 Task: Create new invoice with Date Opened :15-Apr-23, Select Customer: Snappy Salads, Terms: Payment Term 1. Make invoice entry for item-1 with Date: 15-Apr-23, Description: Febreze Pet Odor Defense Air Freshener Fresh Scent (250 g)_x000D_
, Action: Material, Income Account: Income:Sales, Quantity: 1, Unit Price: 14.25, Discount %: 9. Make entry for item-2 with Date: 15-Apr-23, Description: Starbucks Frappuccino Vanilla , Action: Material, Income Account: Income:Sales, Quantity: 1, Unit Price: 8.65, Discount %: 6. Make entry for item-3 with Date: 15-Apr-23, Description: _x000D_
Lysol, Action: Material, Income Account: Income:Sales, Quantity: 1, Unit Price: 9.65, Discount %: 8. Write Notes: Looking forward to serving you again.. Post Invoice with Post Date: 15-Apr-23, Post to Accounts: Assets:Accounts Receivable. Pay / Process Payment with Transaction Date: 15-May-23, Amount: 29.9765, Transfer Account: Checking Account. Print Invoice, display notes by going to Option, then go to Display Tab and check Invoice Notes.
Action: Mouse pressed left at (176, 32)
Screenshot: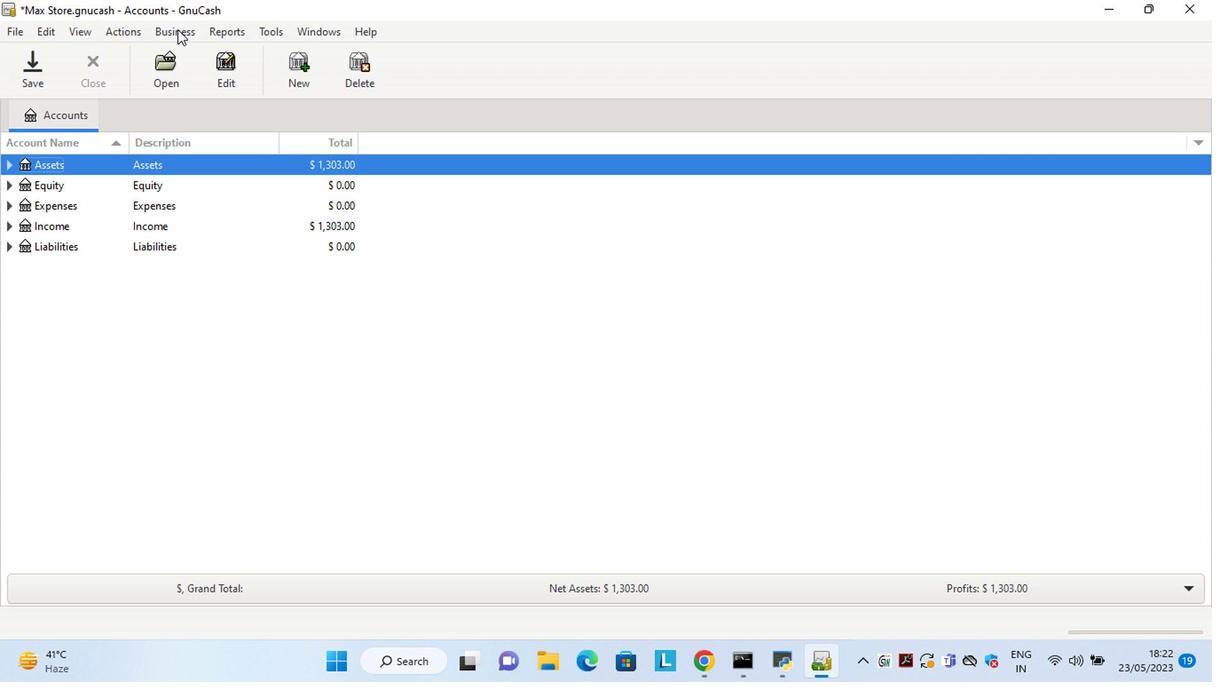 
Action: Mouse moved to (376, 120)
Screenshot: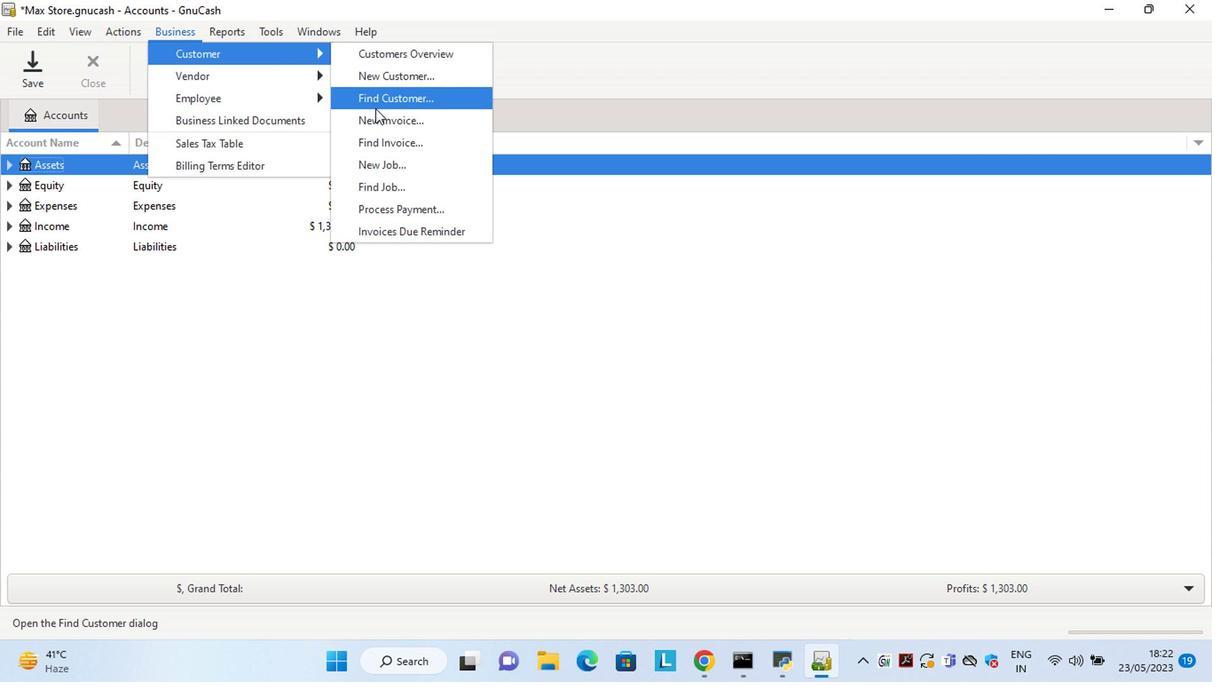 
Action: Mouse pressed left at (376, 120)
Screenshot: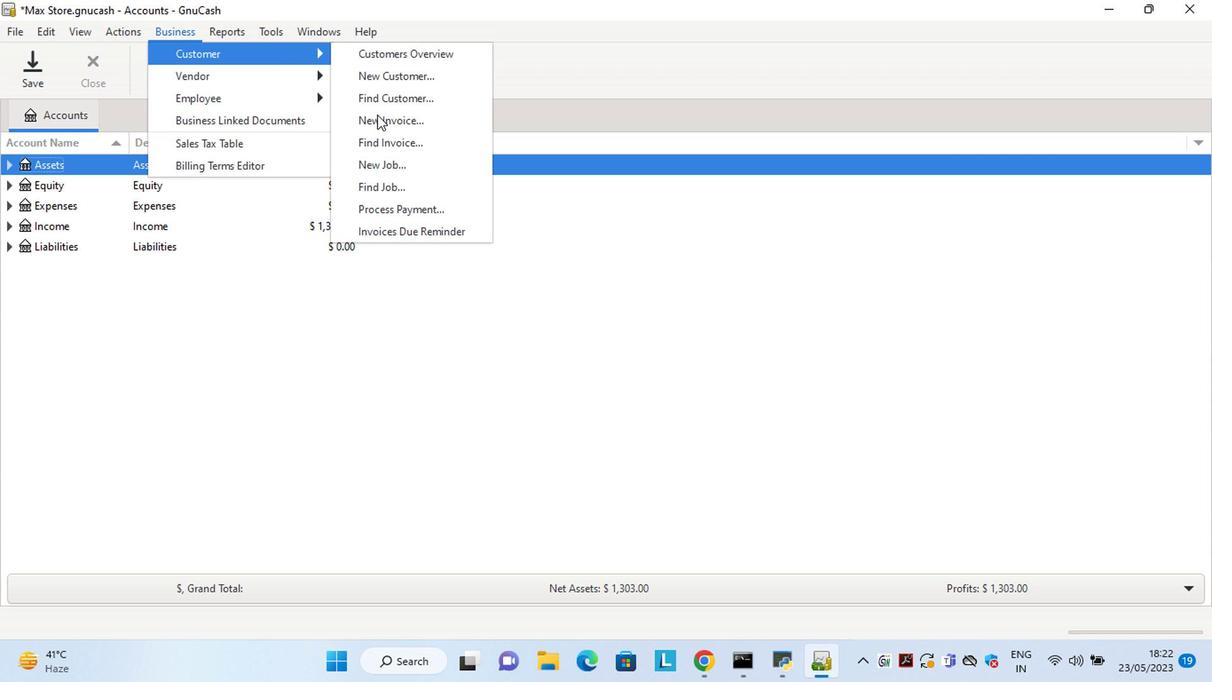 
Action: Mouse moved to (640, 265)
Screenshot: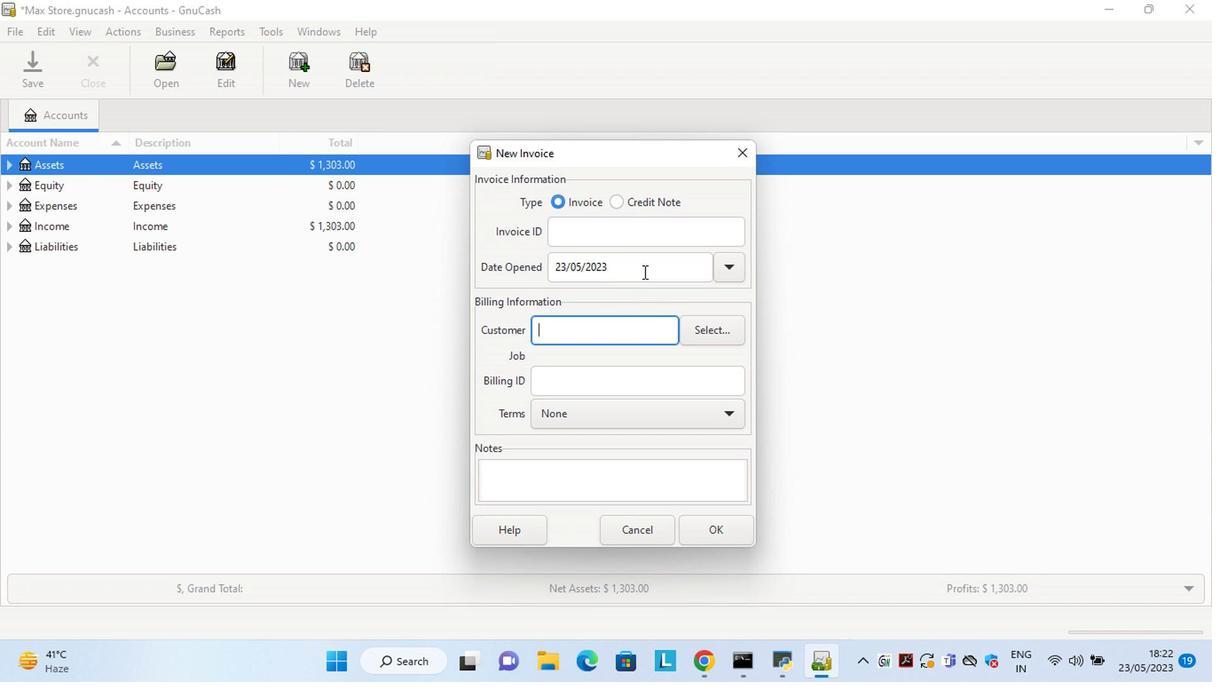 
Action: Mouse pressed left at (640, 265)
Screenshot: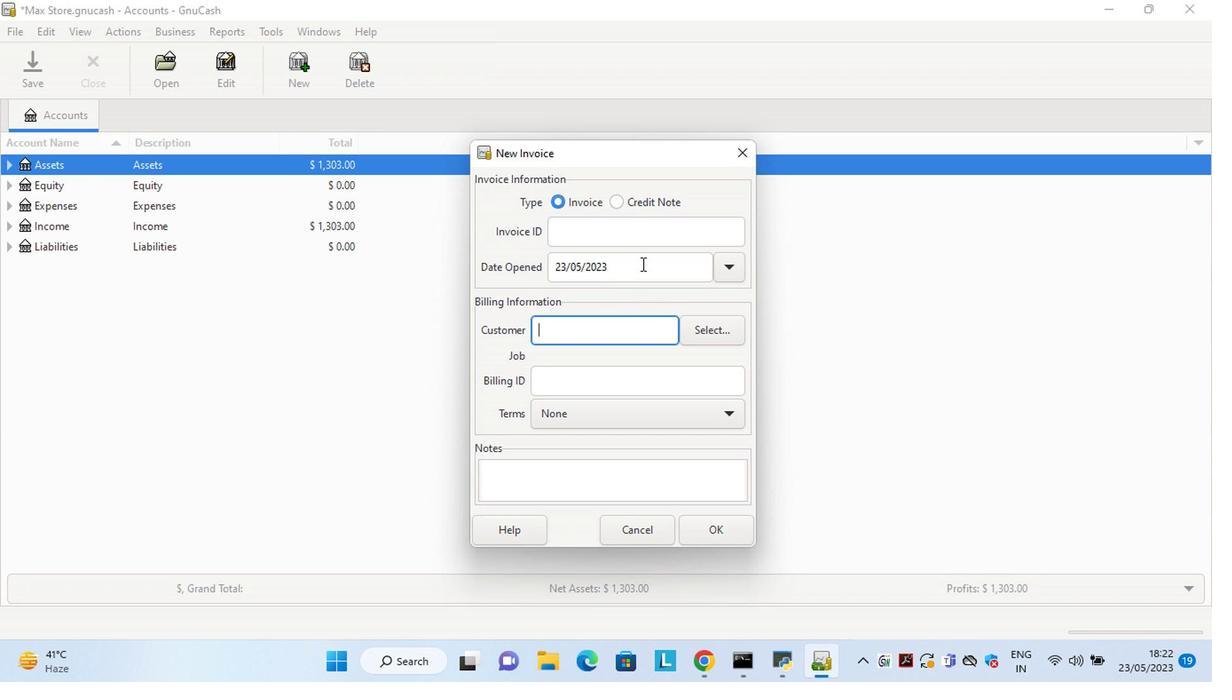 
Action: Key pressed <Key.left><Key.left><Key.left><Key.left><Key.left><Key.left><Key.left><Key.left><Key.left><Key.left><Key.left><Key.left><Key.left><Key.left><Key.delete><Key.delete>15<Key.right><Key.right><Key.delete>4
Screenshot: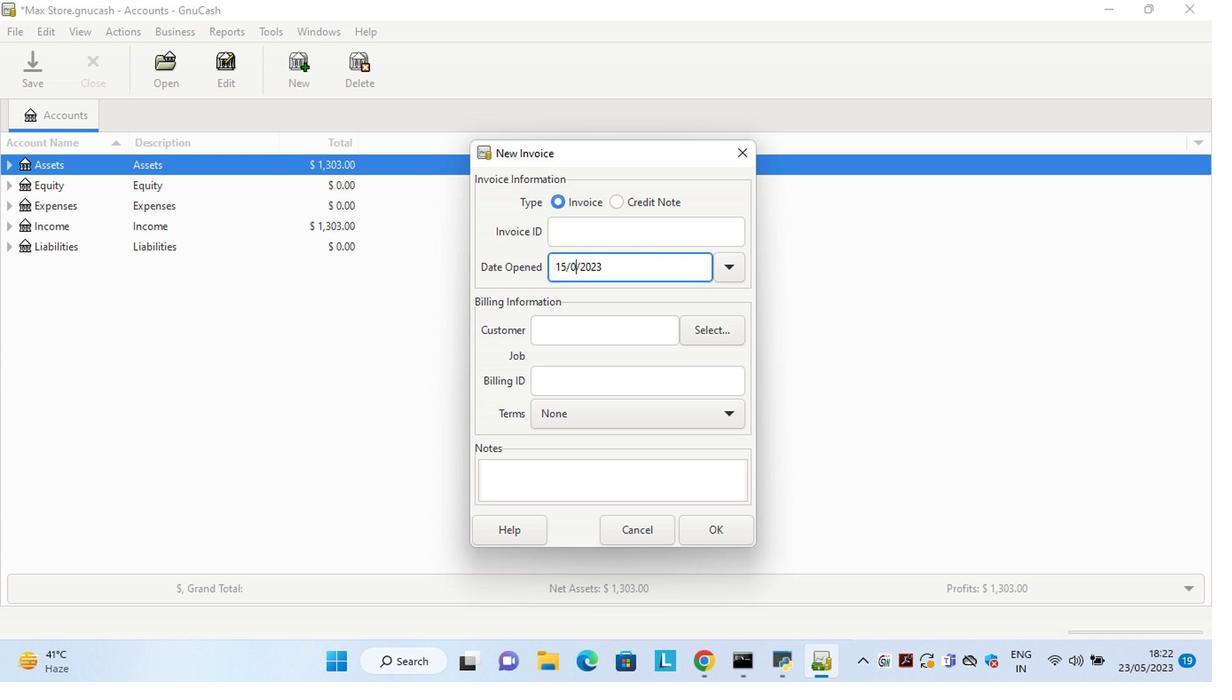 
Action: Mouse moved to (692, 327)
Screenshot: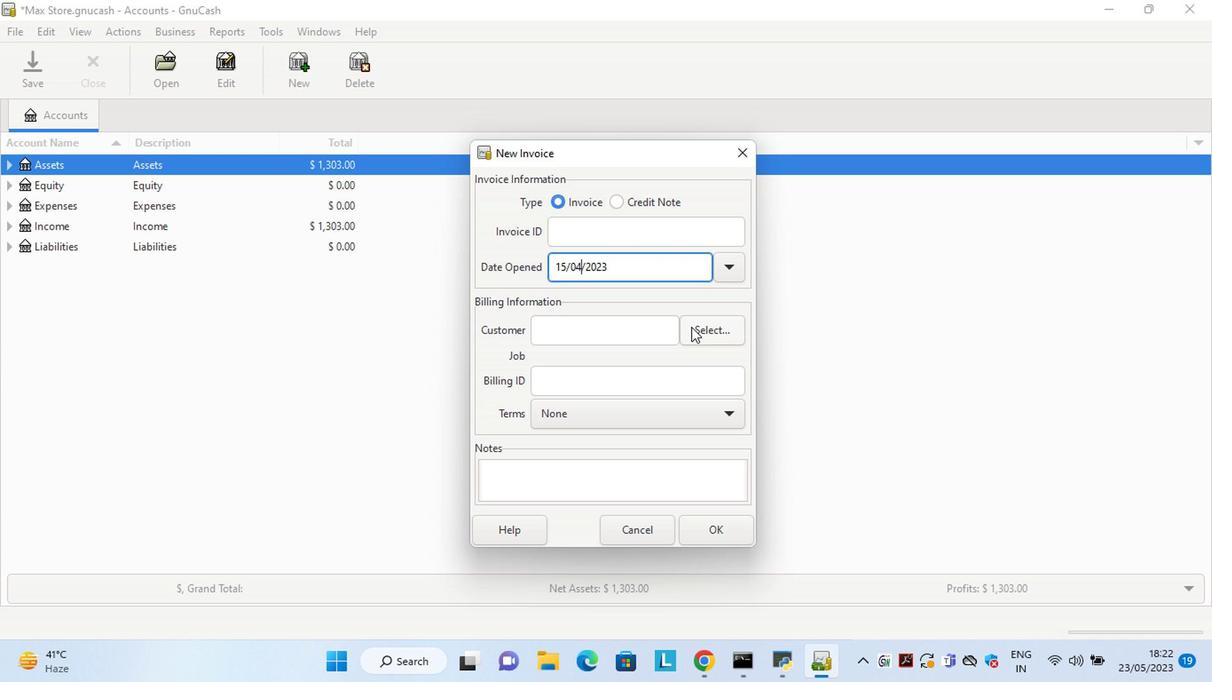 
Action: Mouse pressed left at (692, 327)
Screenshot: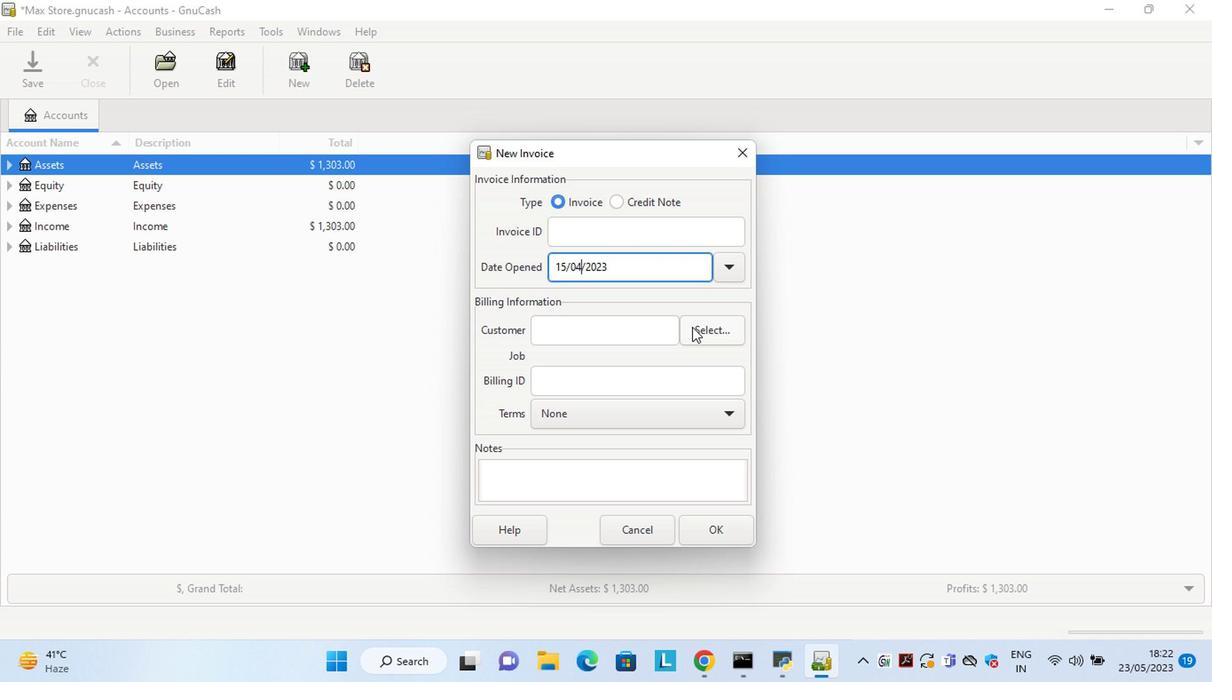 
Action: Mouse moved to (630, 305)
Screenshot: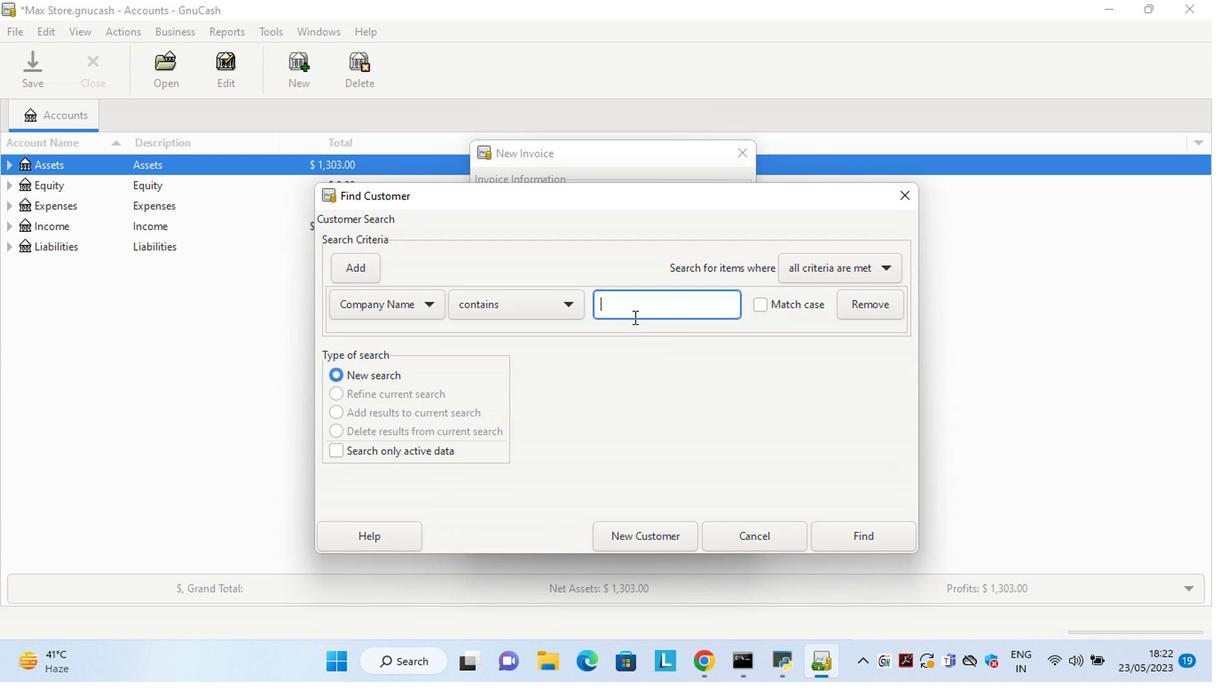 
Action: Mouse pressed left at (630, 305)
Screenshot: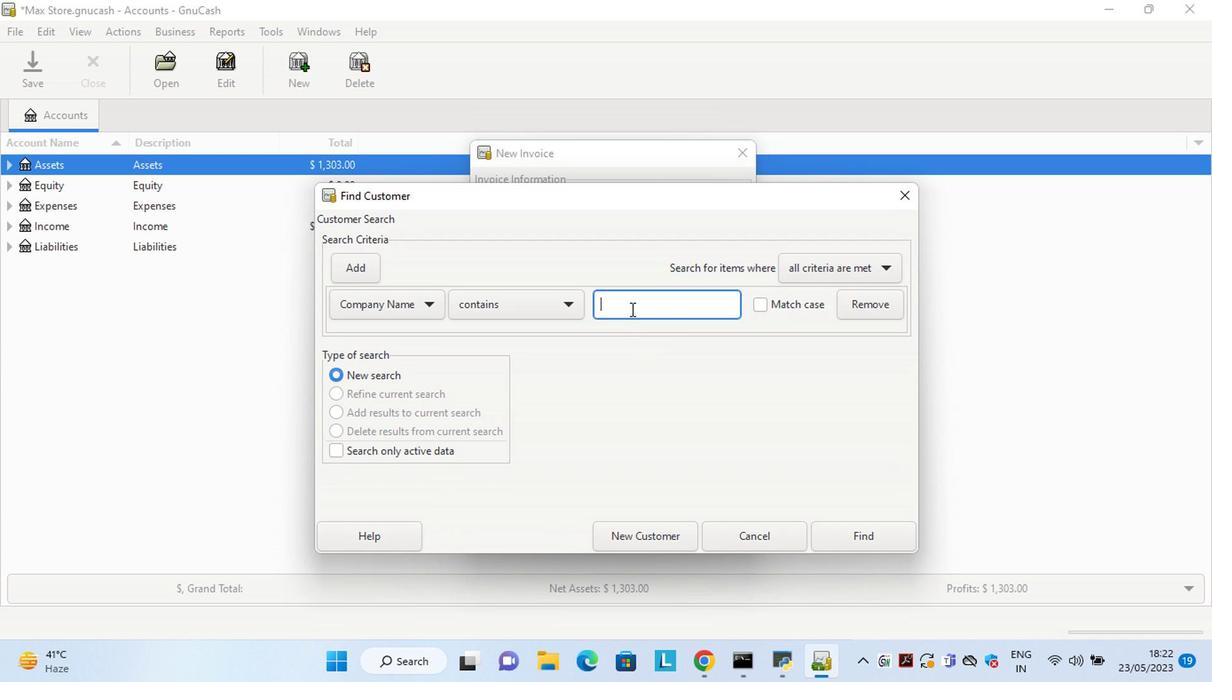 
Action: Key pressed <Key.shift>Snappy
Screenshot: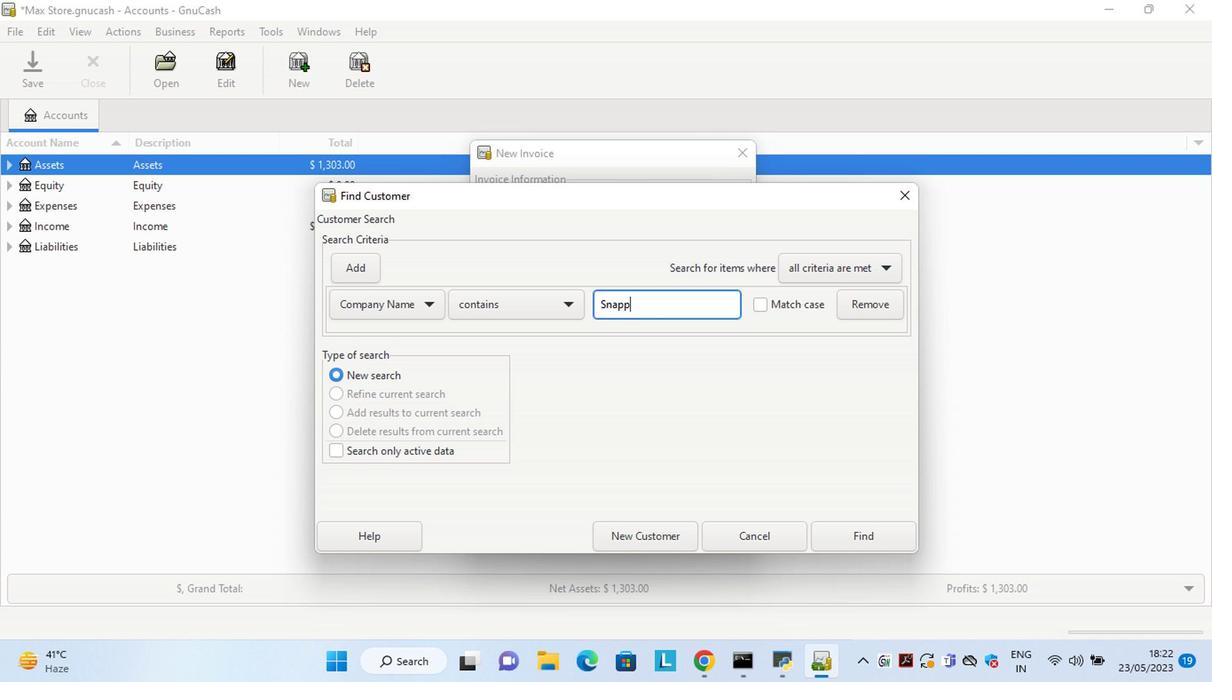 
Action: Mouse moved to (719, 556)
Screenshot: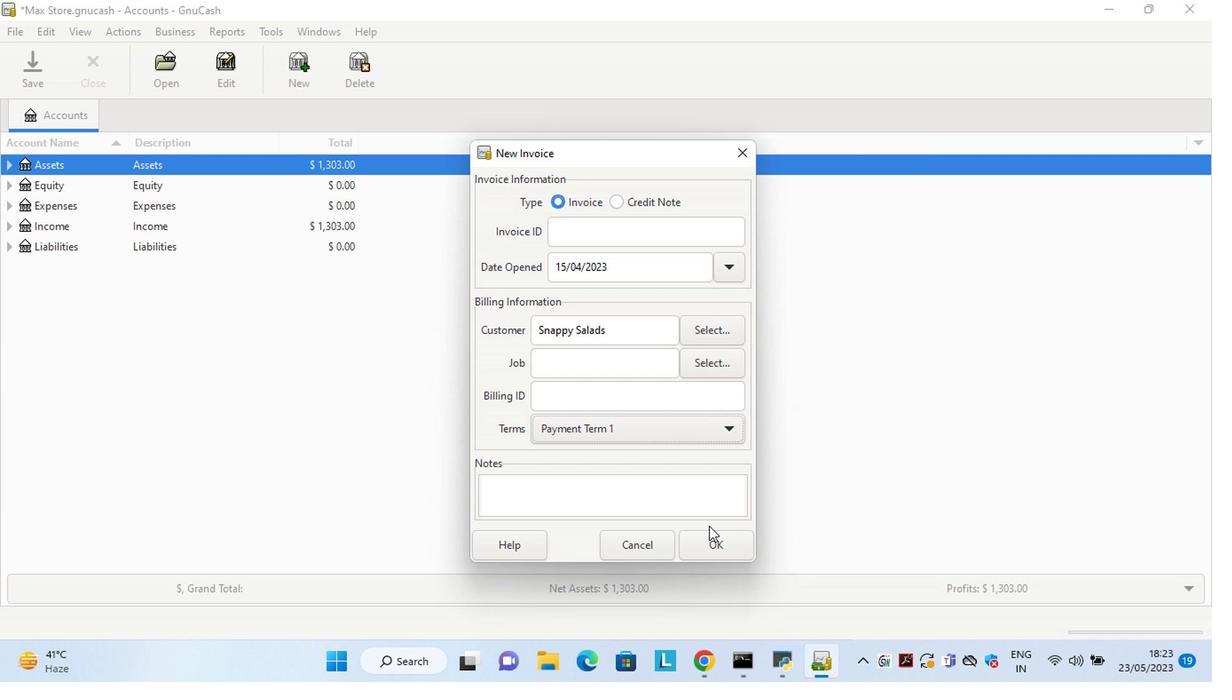 
Action: Key pressed <Key.left><Key.delete>4<Key.tab><Key.shift>Fbrez<Key.backspace><Key.backspace><Key.backspace><Key.backspace><Key.backspace><Key.backspace><Key.backspace><Key.backspace><Key.backspace><Key.backspace><Key.backspace><Key.backspace><Key.backspace><Key.backspace><Key.backspace><Key.backspace><Key.shift>Febreze<Key.space><Key.shift>Pet<Key.space><Key.shift>Odor<Key.space><Key.shift>Defense<Key.space><Key.shift>Air<Key.space><Key.shift>Freshener<Key.space><Key.shift>Fresh<Key.space><Key.shift>Scent<Key.space><Key.shift_r>(250<Key.space>g<Key.shift_r>)<Key.tab>man<Key.tab>s<Key.down><Key.down><Key.enter>
Screenshot: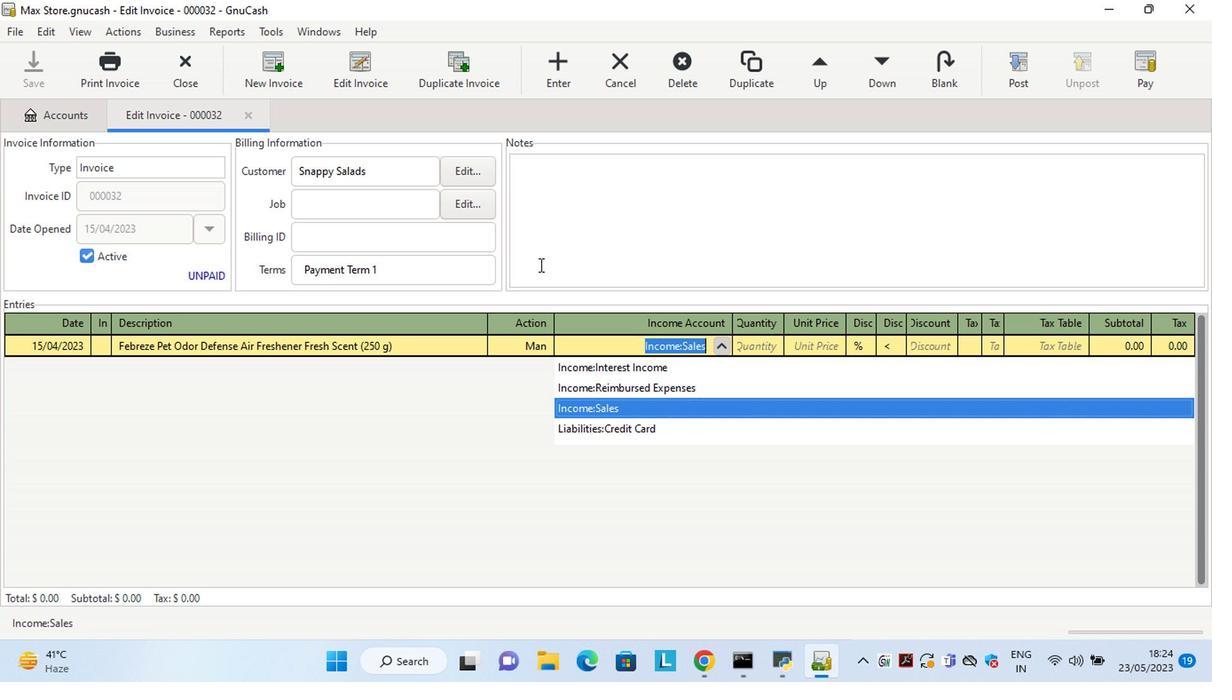 
Action: Mouse moved to (536, 353)
Screenshot: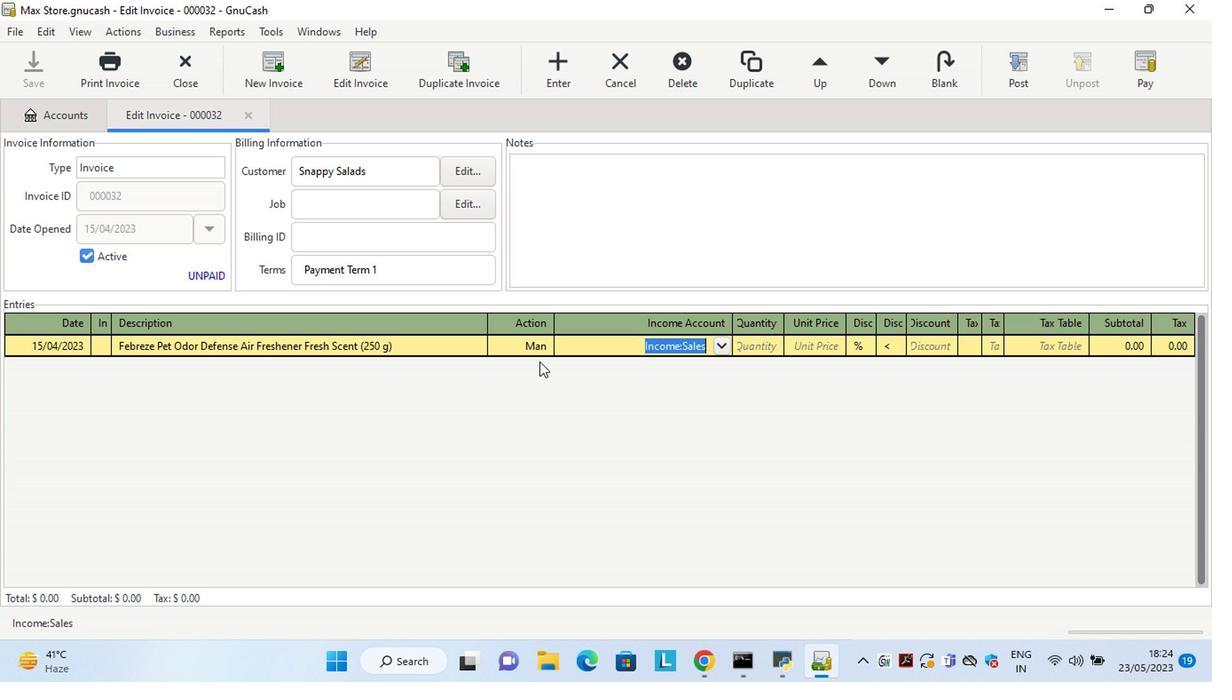 
Action: Mouse pressed left at (536, 353)
Screenshot: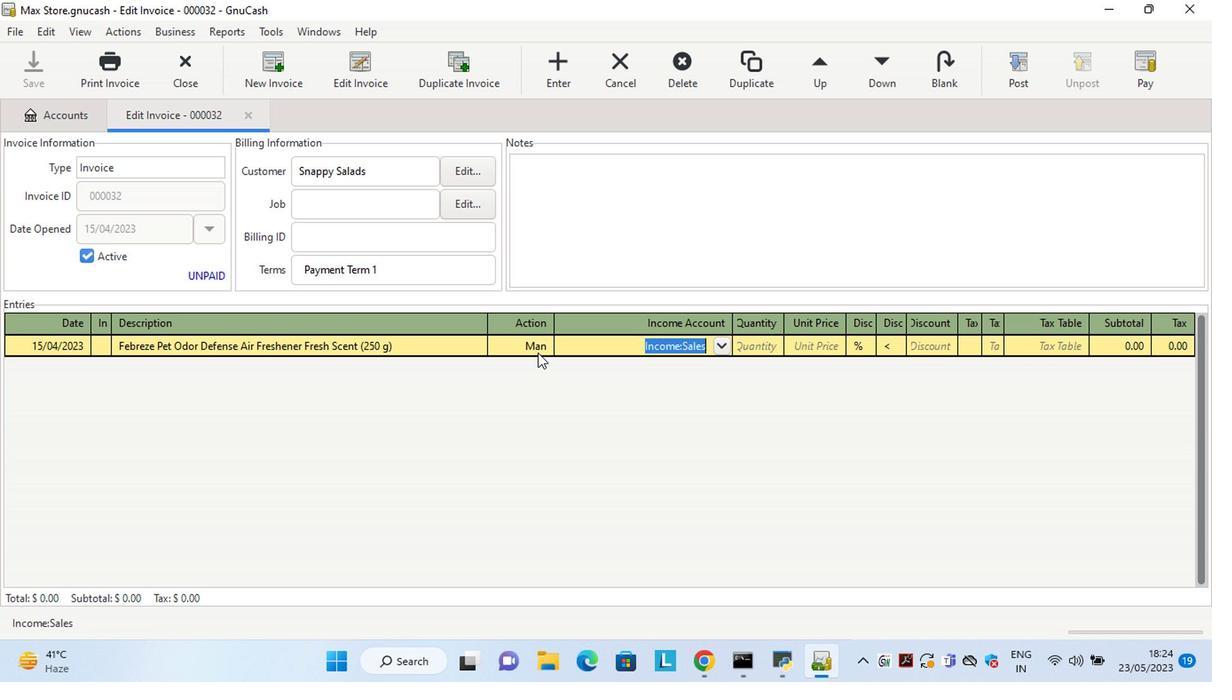 
Action: Mouse moved to (644, 332)
Screenshot: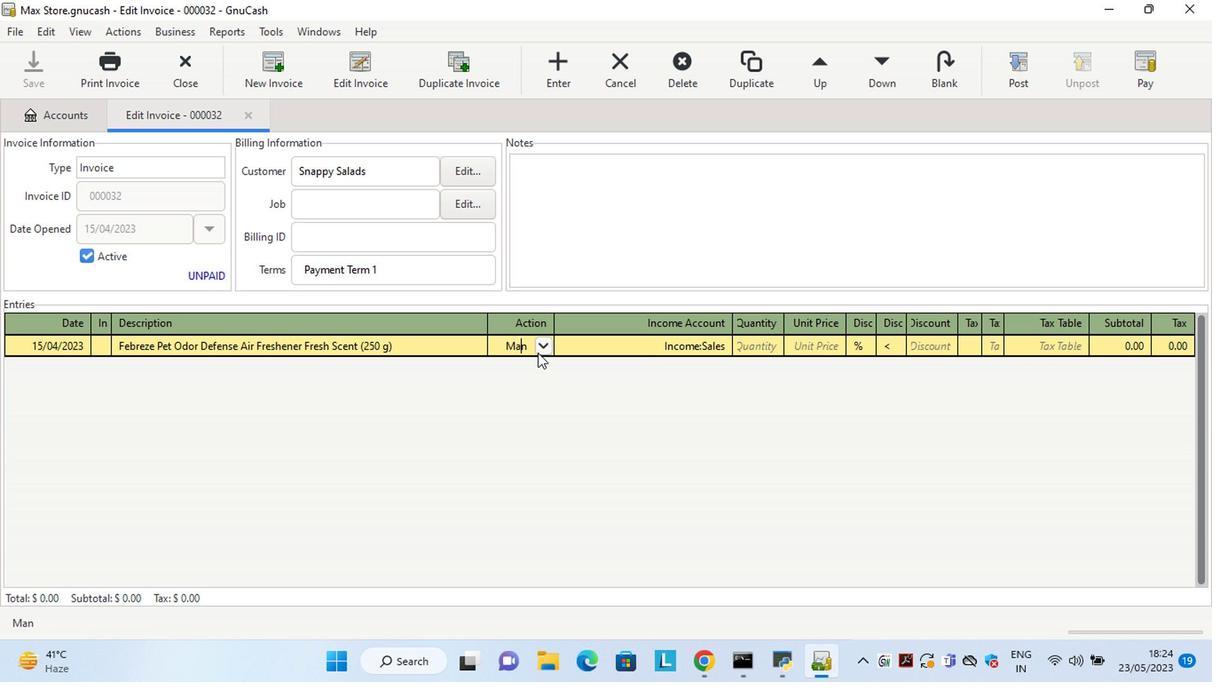 
Action: Key pressed <Key.delete>t<Key.enter><Key.tab><Key.tab>1<Key.tab>14.25
Screenshot: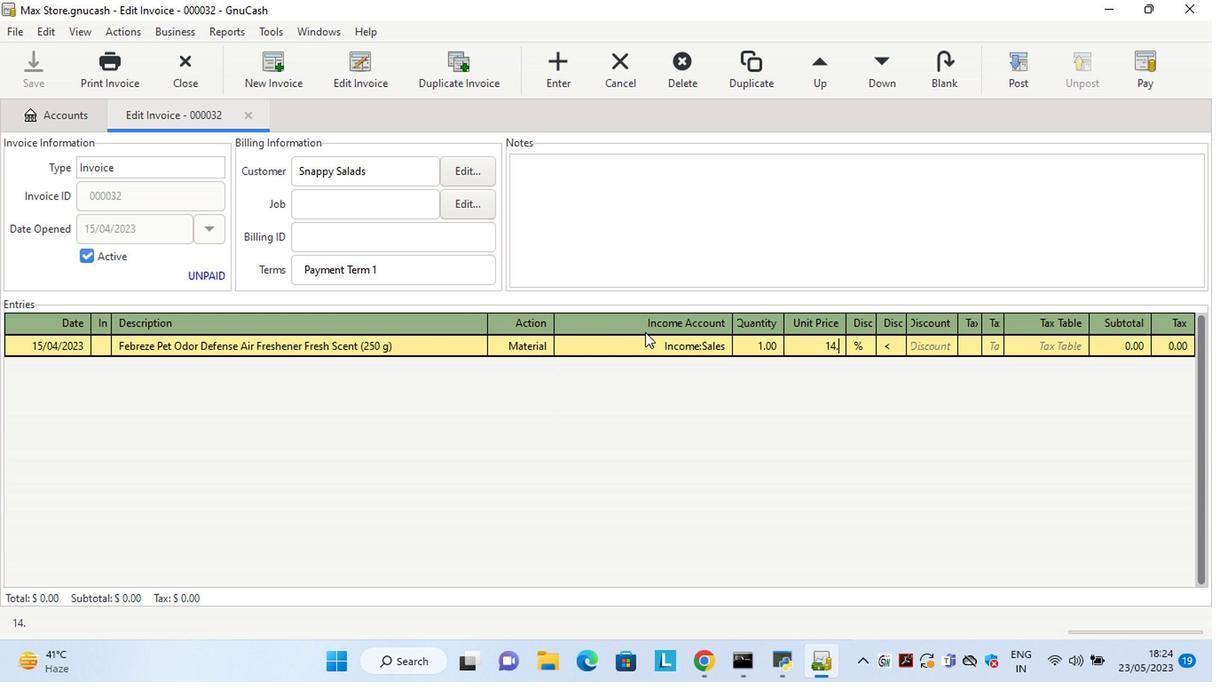 
Action: Mouse moved to (882, 341)
Screenshot: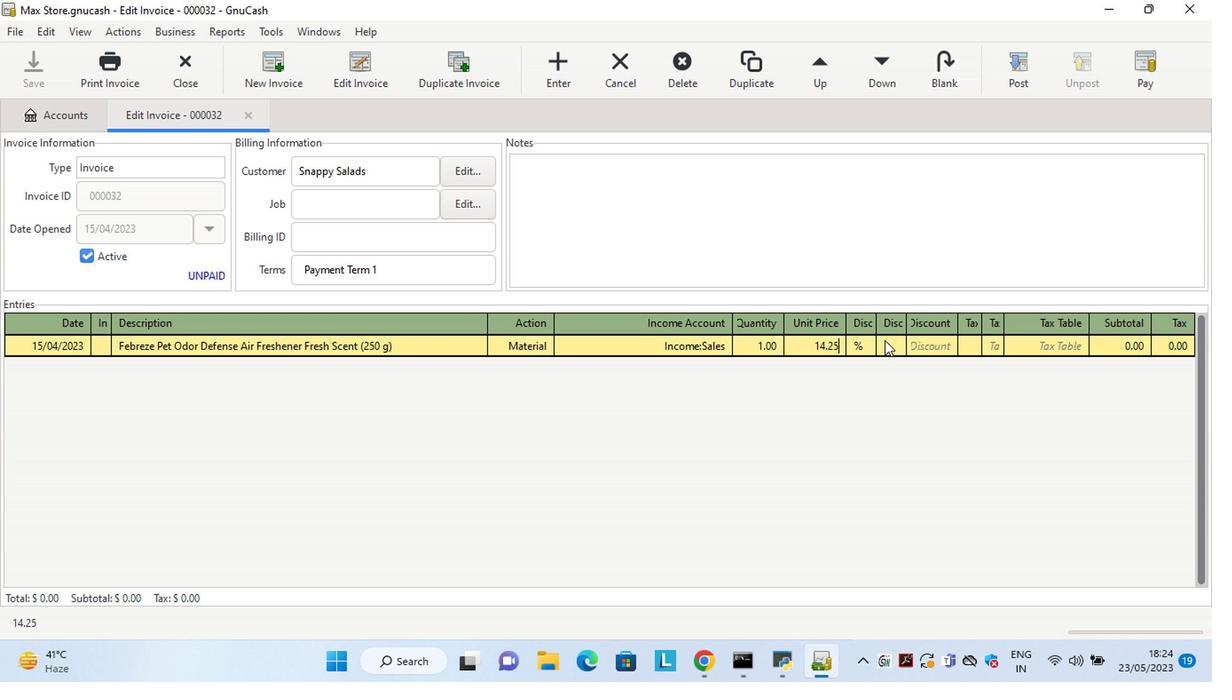 
Action: Mouse pressed left at (882, 341)
Screenshot: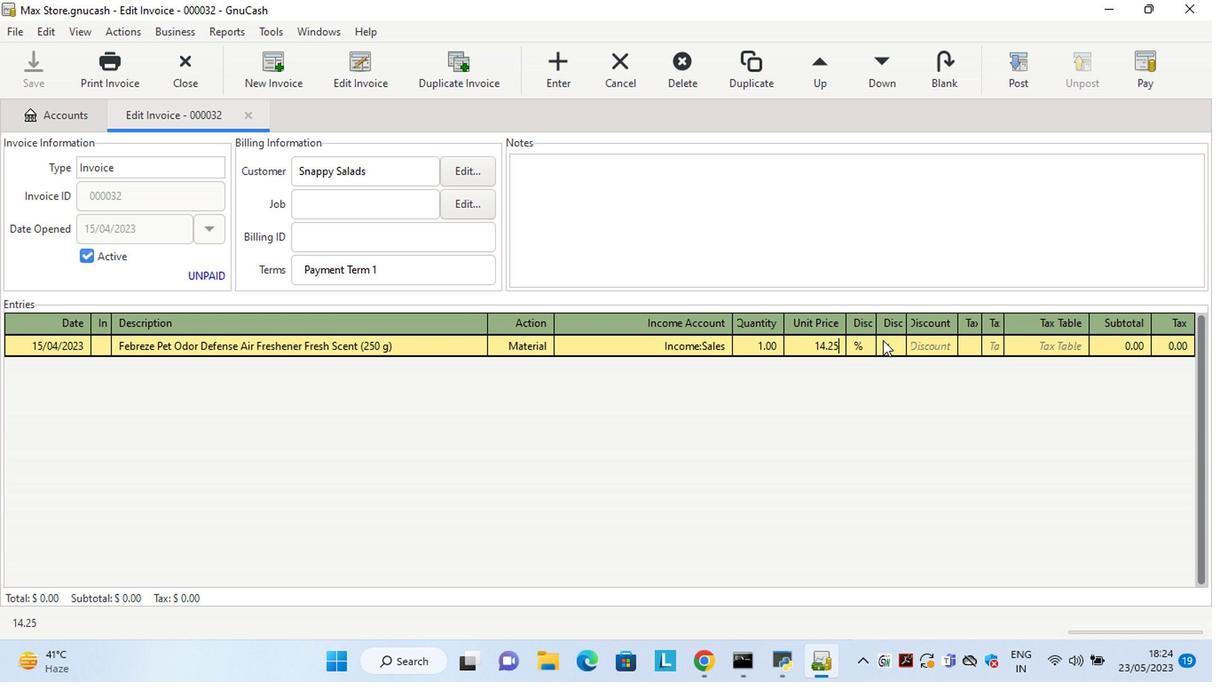 
Action: Mouse moved to (920, 339)
Screenshot: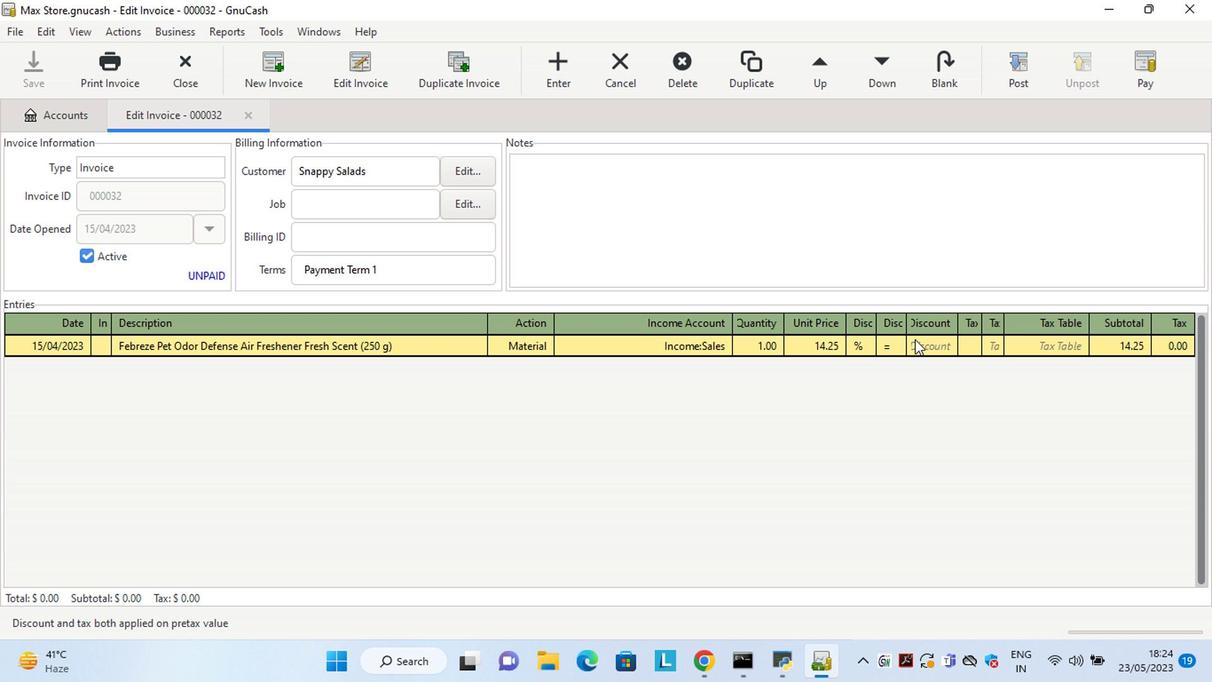 
Action: Mouse pressed left at (920, 339)
Screenshot: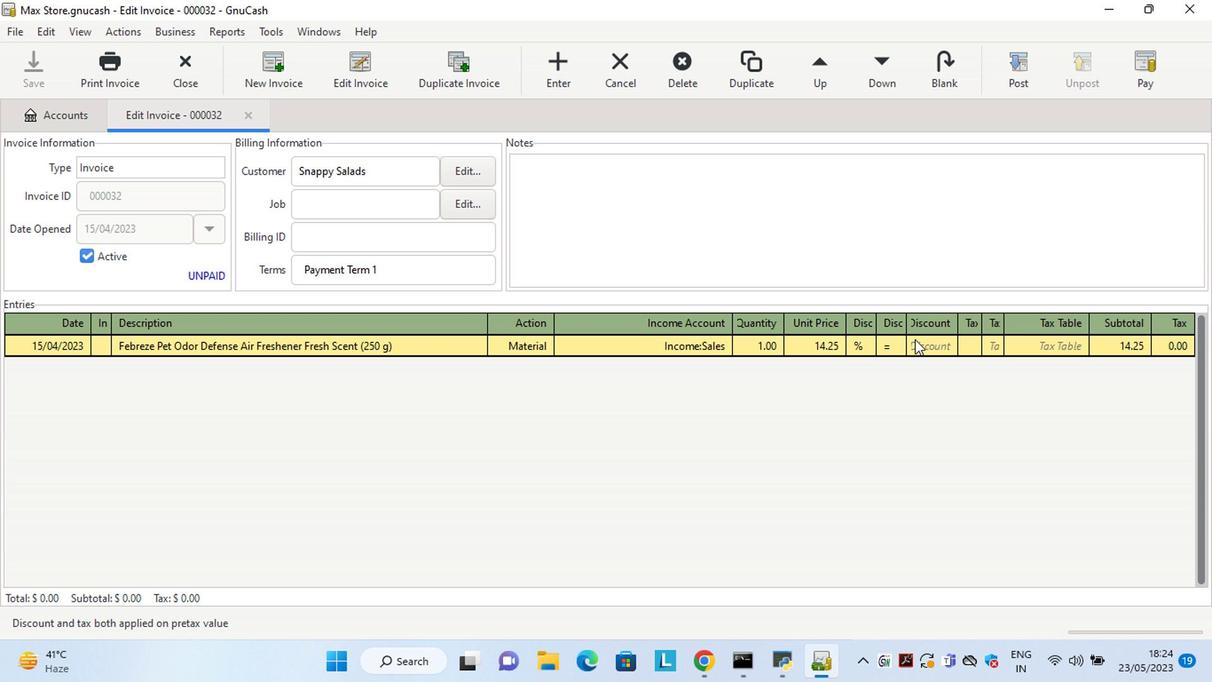 
Action: Mouse moved to (927, 356)
Screenshot: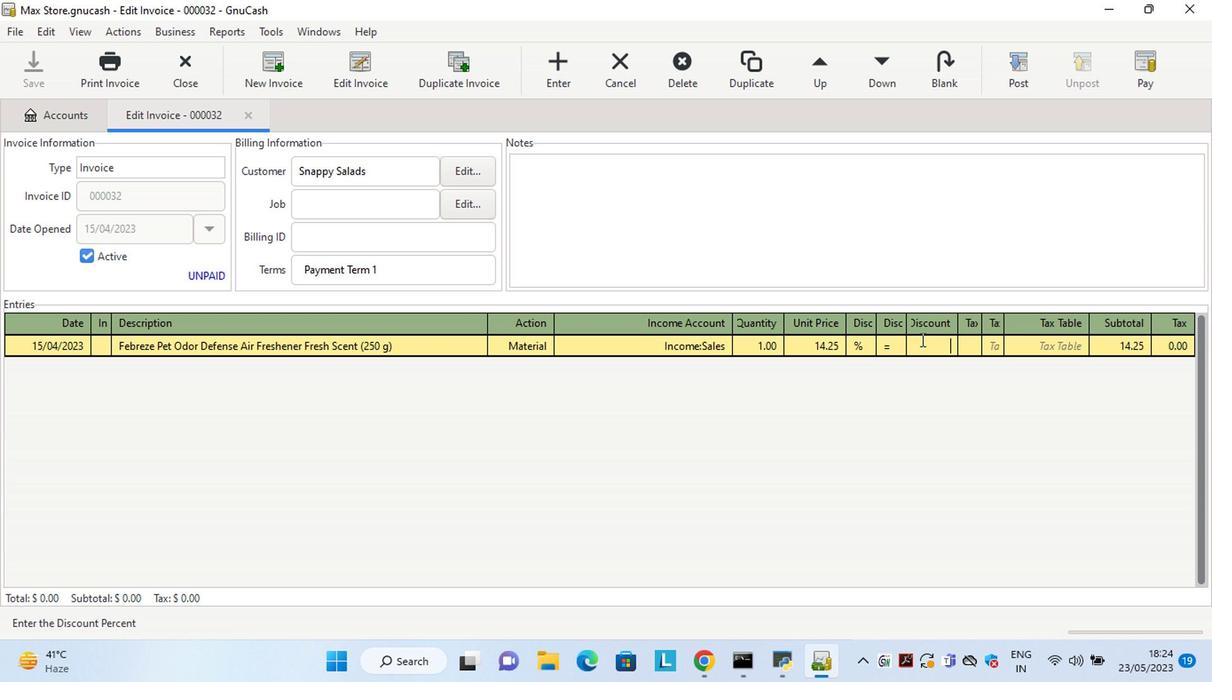 
Action: Key pressed 9<Key.tab><Key.tab><Key.shift>Starbucks<Key.space><Key.shift>Frappuccino<Key.space><Key.shift>Vanilla<Key.tab>ma<Key.tab>sale<Key.tab>1<Key.tab>8.65<Key.tab>
Screenshot: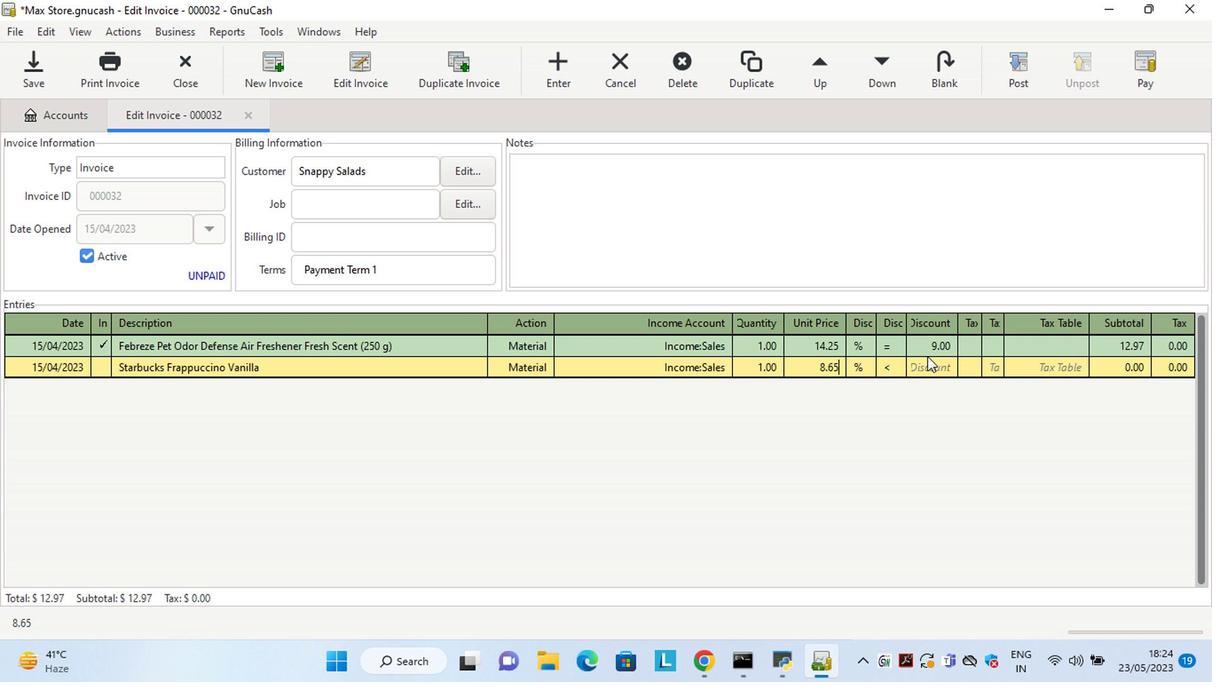 
Action: Mouse moved to (903, 370)
Screenshot: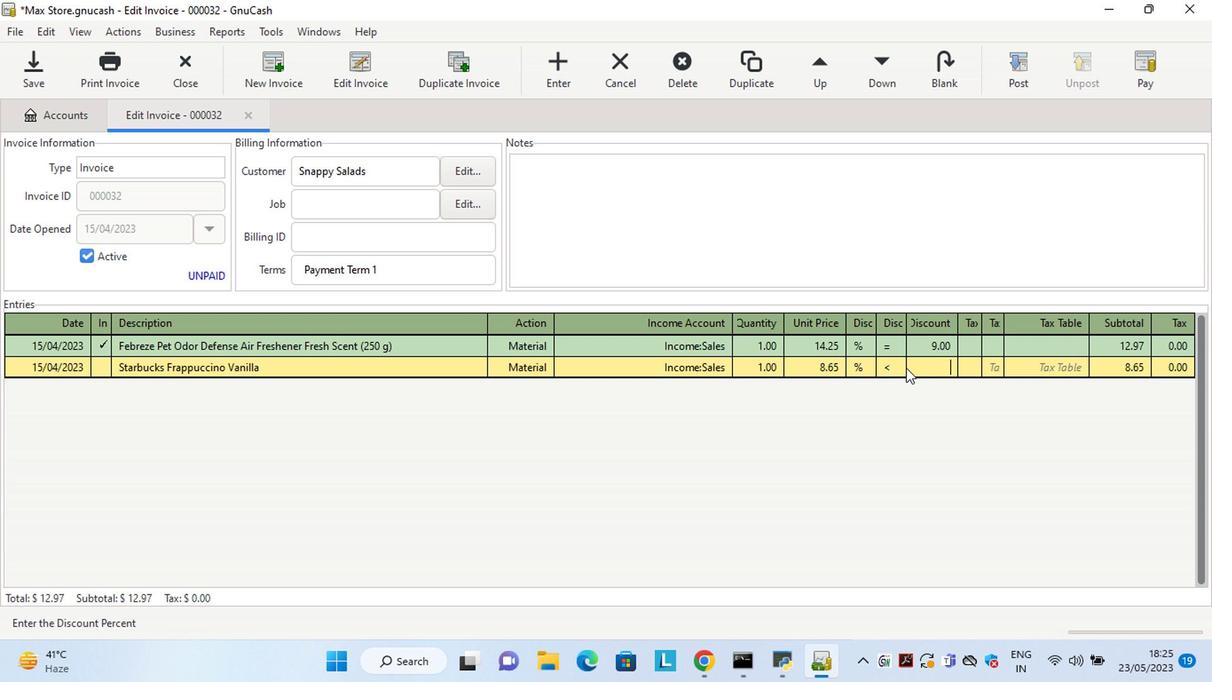 
Action: Mouse pressed left at (903, 370)
Screenshot: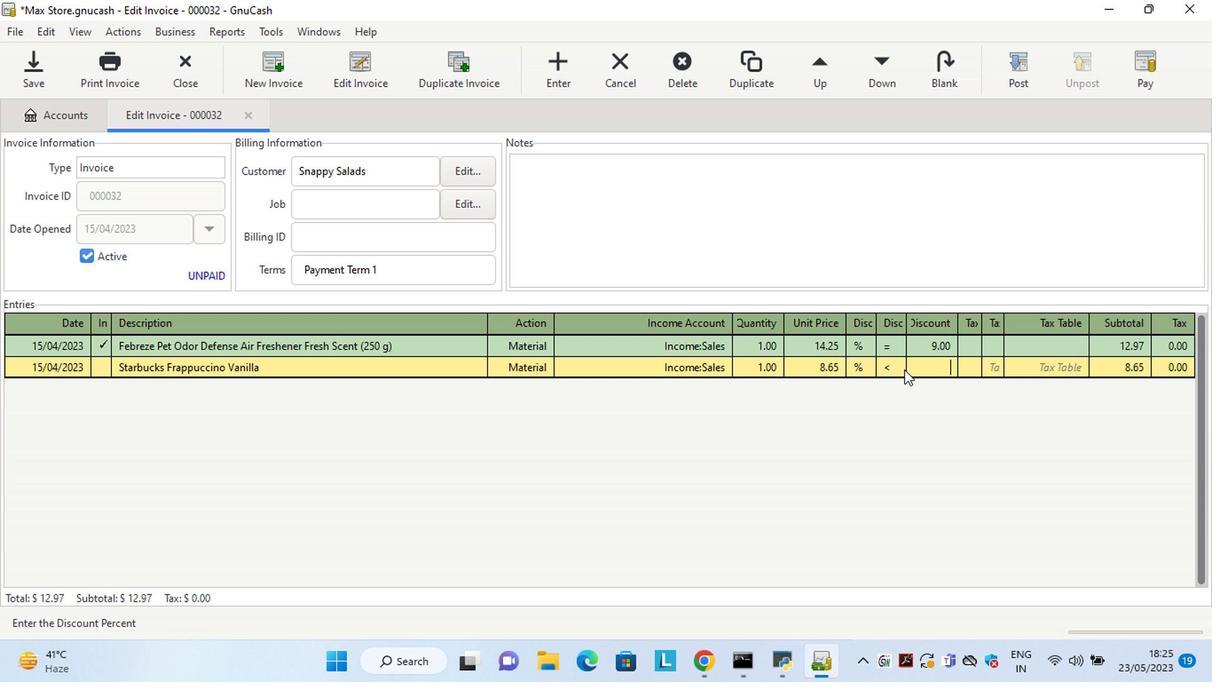 
Action: Mouse moved to (916, 366)
Screenshot: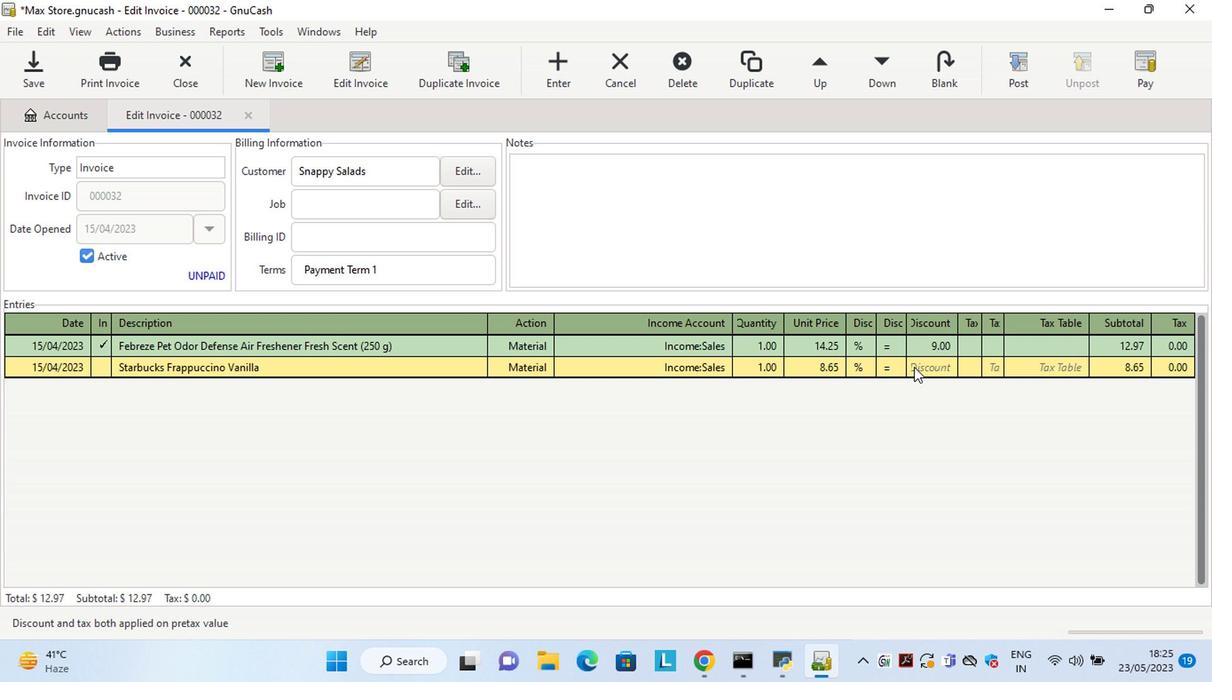 
Action: Mouse pressed left at (916, 366)
Screenshot: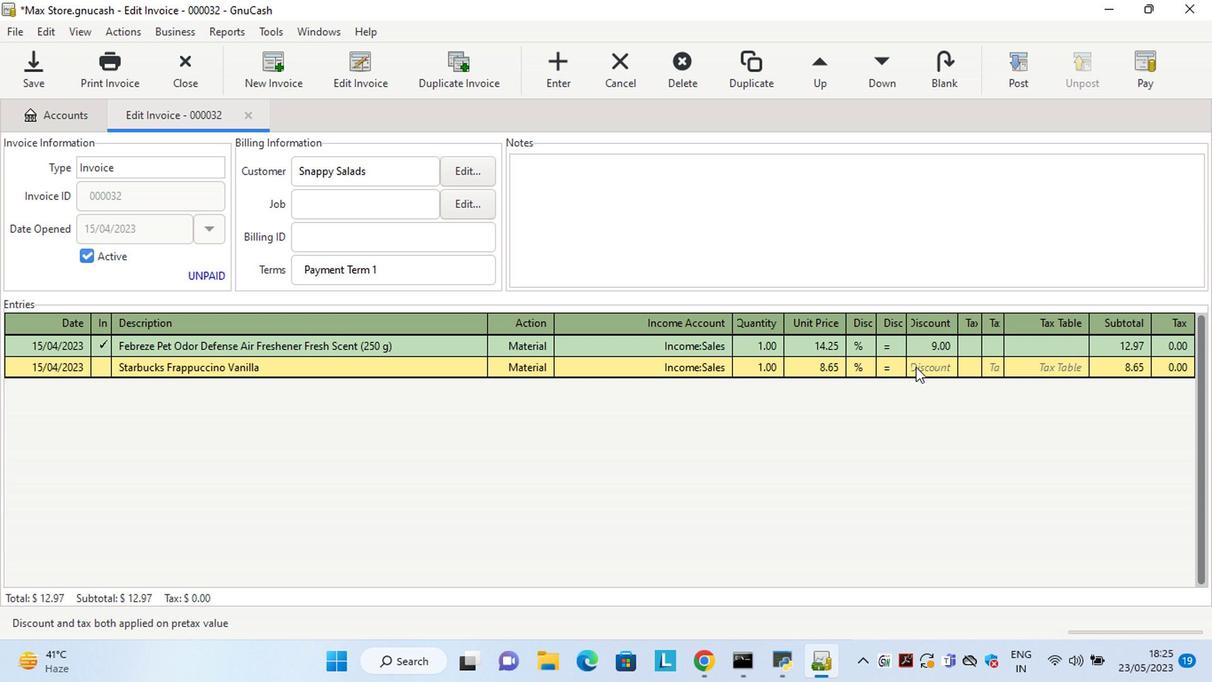 
Action: Mouse moved to (918, 366)
Screenshot: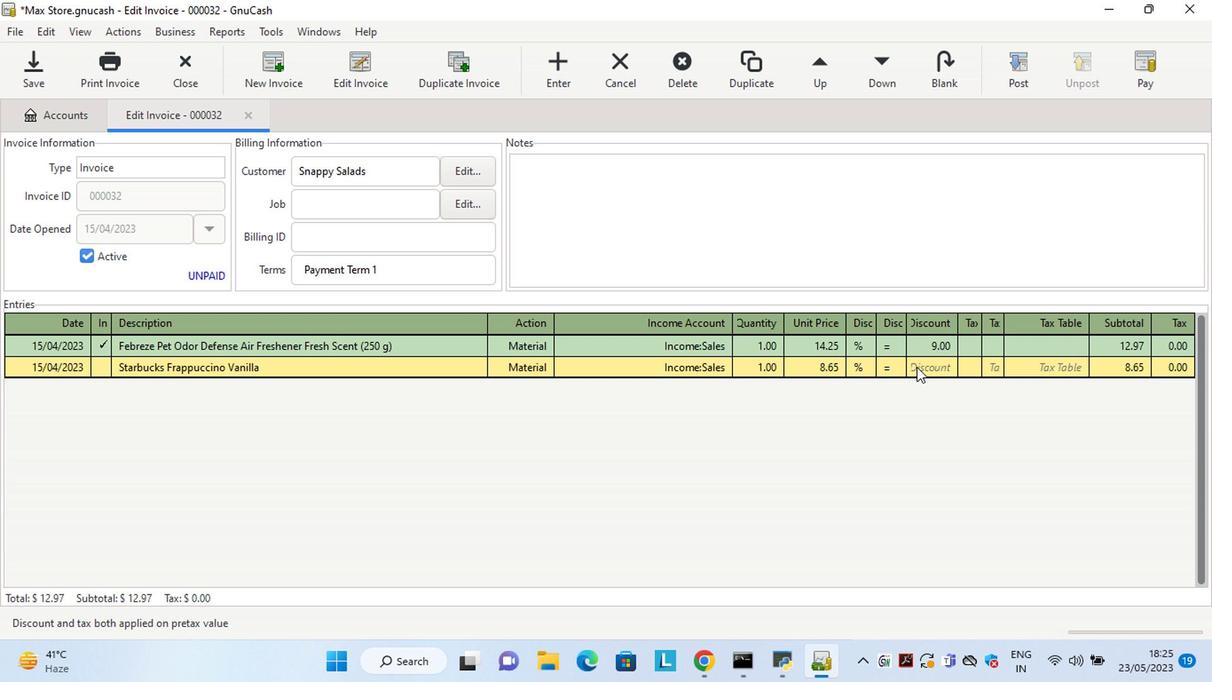 
Action: Key pressed 6<Key.tab><Key.tab><Key.shift>Lysol<Key.tab>ma<Key.tab>sale<Key.tab>1<Key.tab>9.65<Key.tab>8
Screenshot: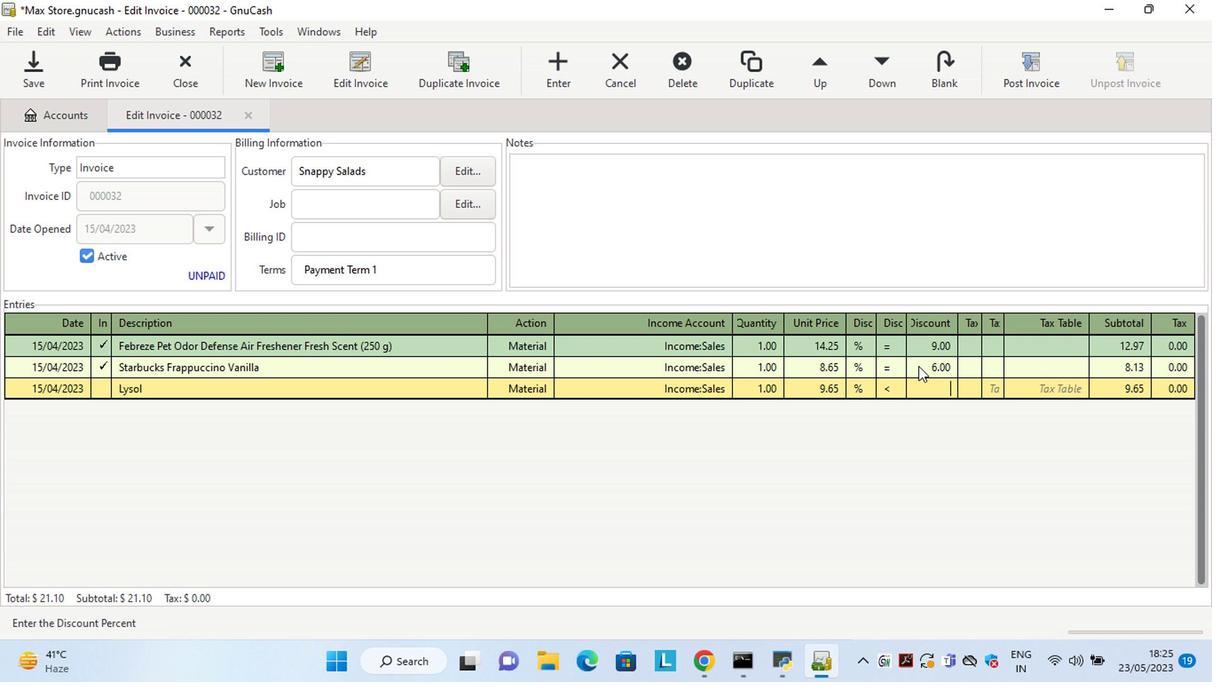 
Action: Mouse moved to (896, 388)
Screenshot: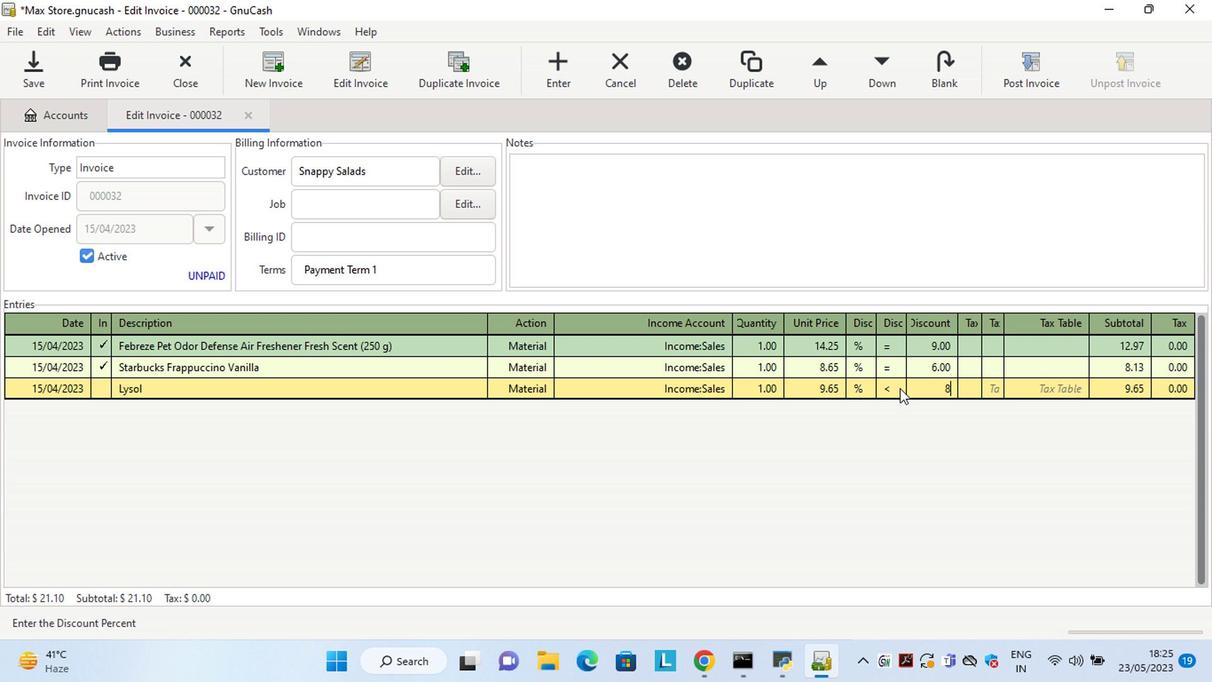 
Action: Mouse pressed left at (896, 388)
Screenshot: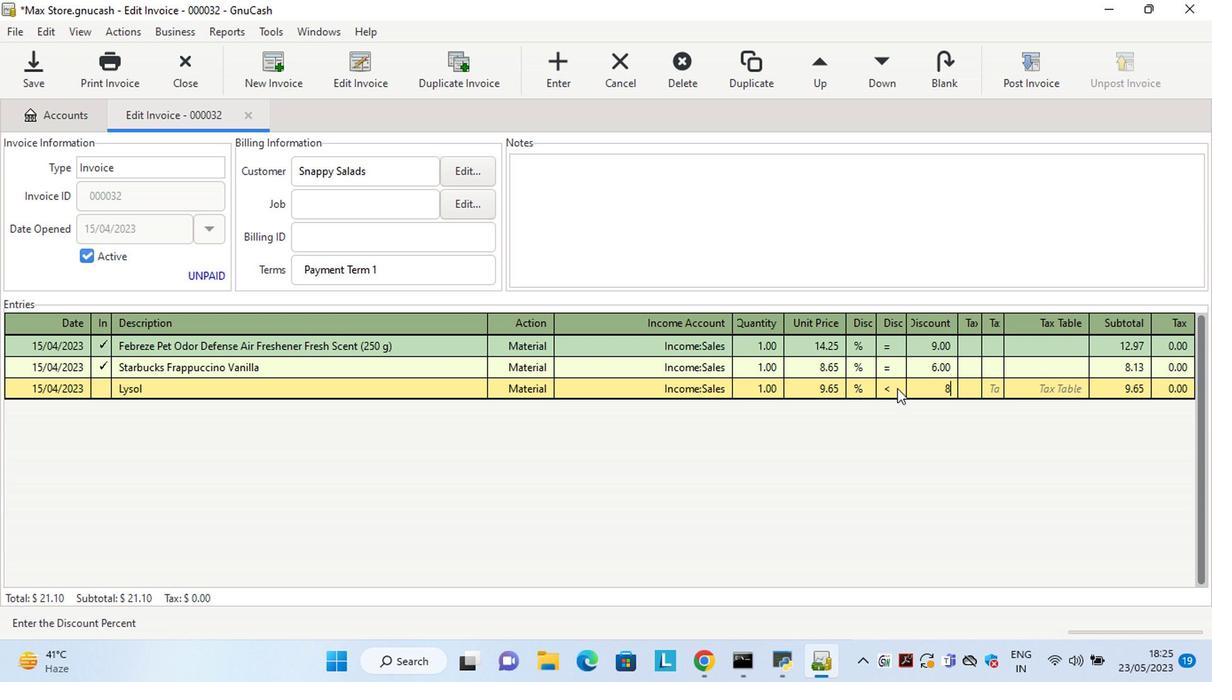 
Action: Mouse moved to (951, 390)
Screenshot: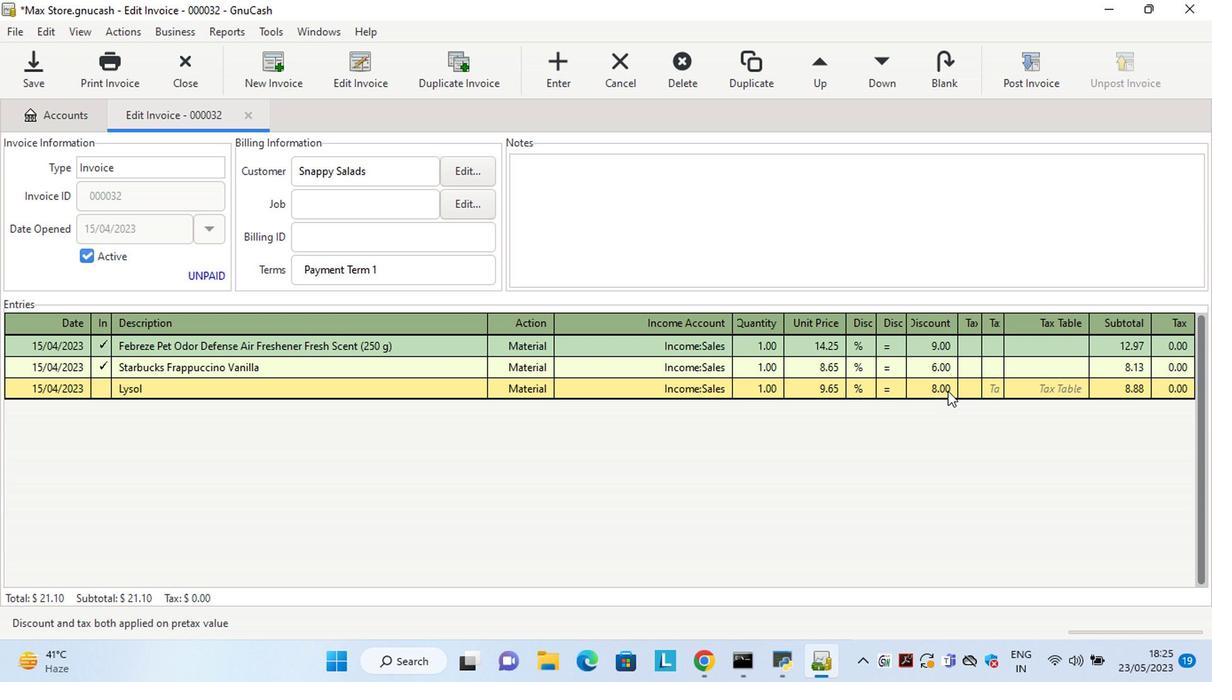 
Action: Mouse pressed left at (951, 390)
Screenshot: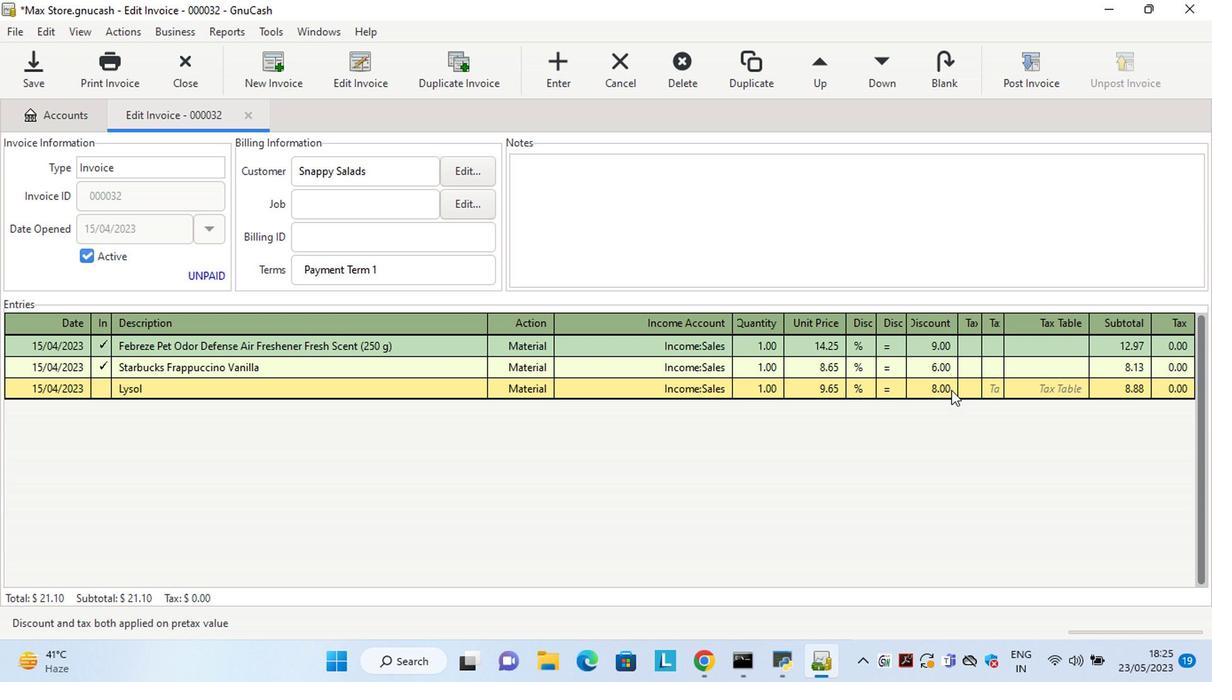 
Action: Key pressed <Key.tab>
Screenshot: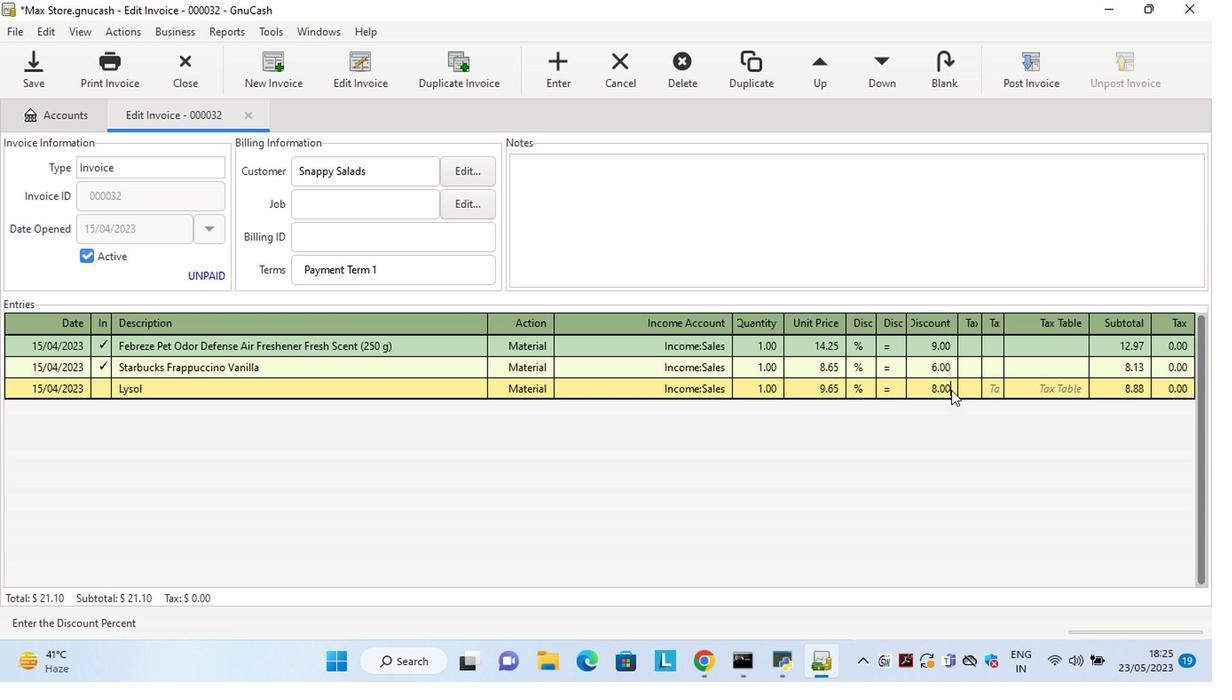 
Action: Mouse moved to (674, 207)
Screenshot: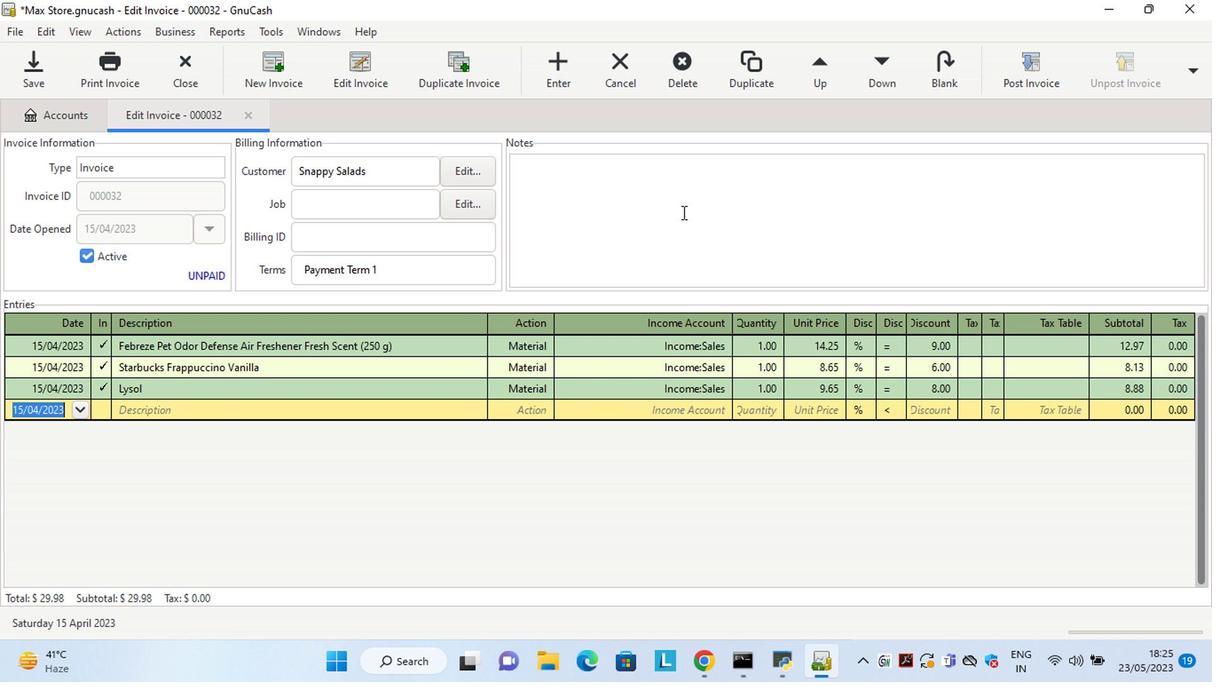 
Action: Mouse pressed left at (674, 207)
Screenshot: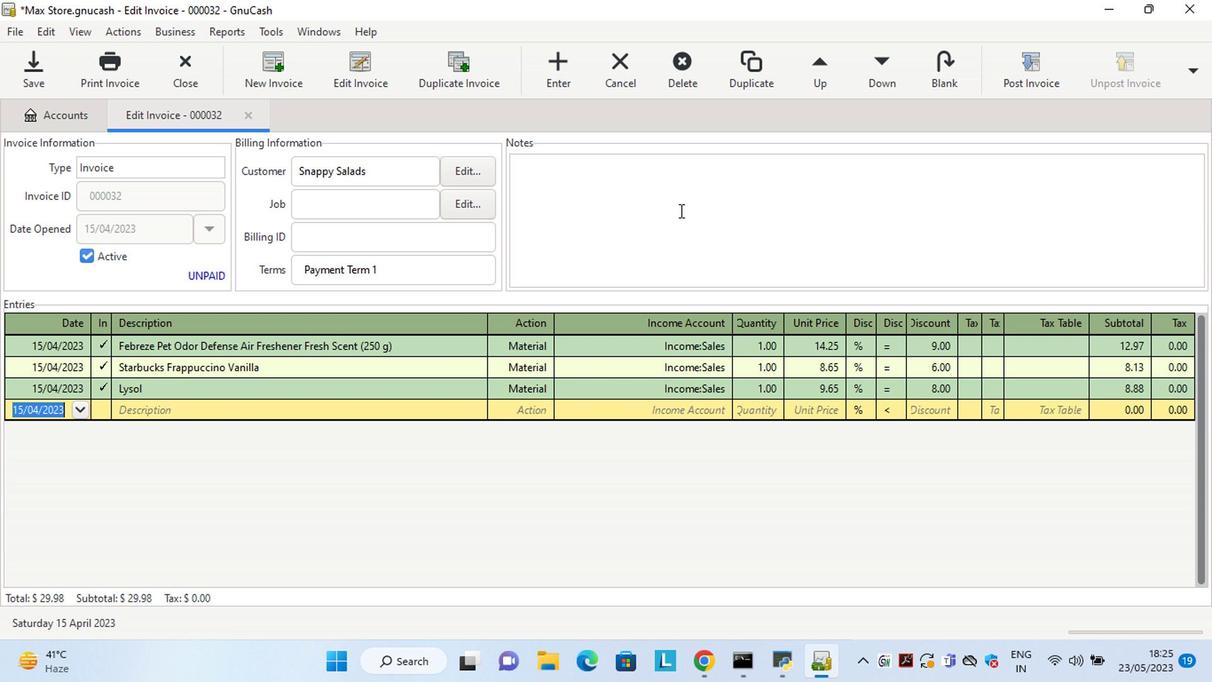
Action: Key pressed <Key.shift>Looking<Key.space>forward<Key.space>to<Key.space>serving<Key.space>you<Key.space>again.
Screenshot: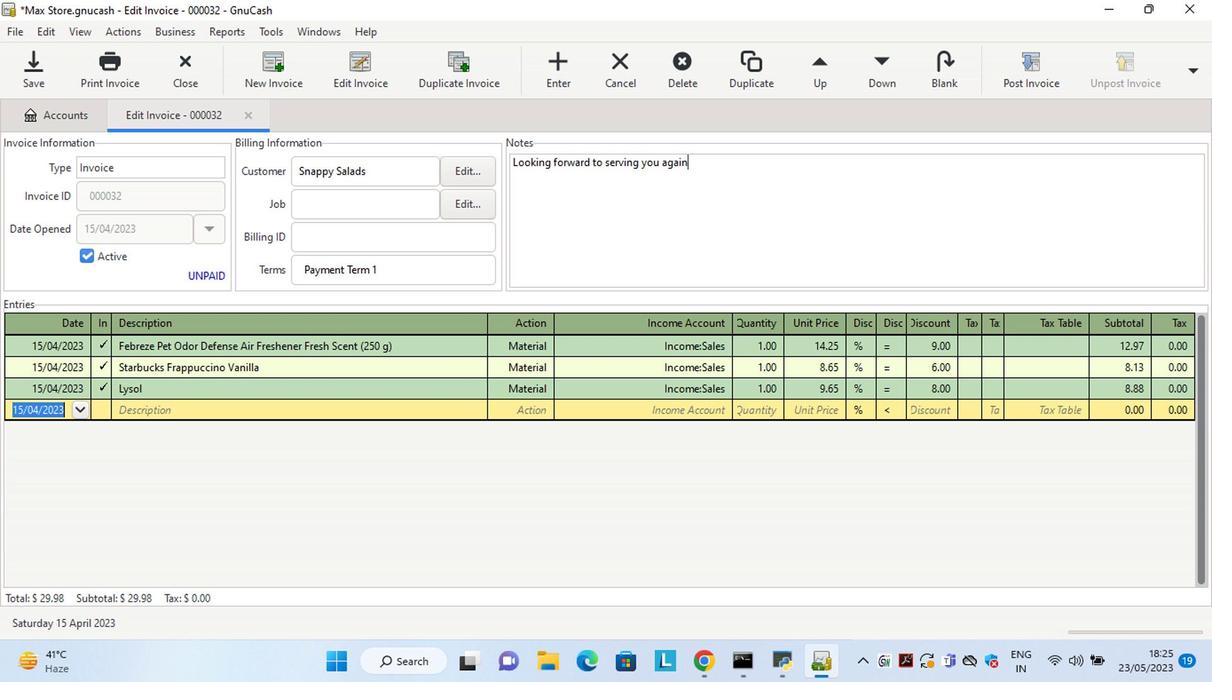 
Action: Mouse moved to (1014, 73)
Screenshot: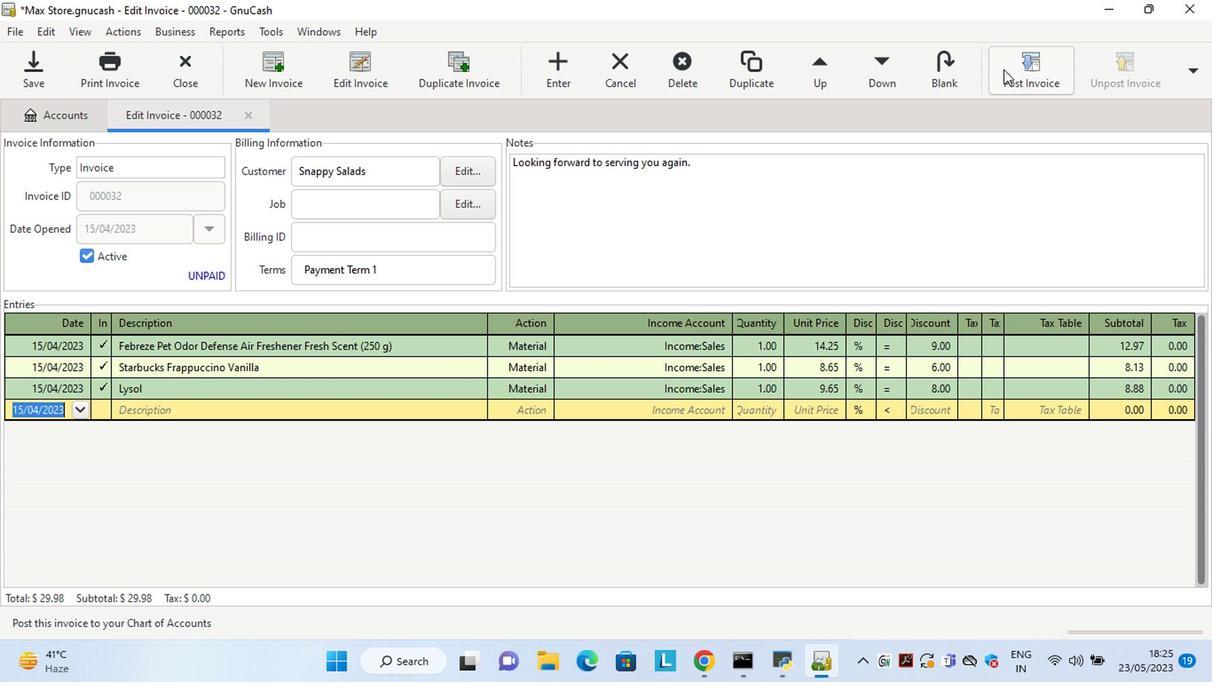 
Action: Mouse pressed left at (1014, 73)
Screenshot: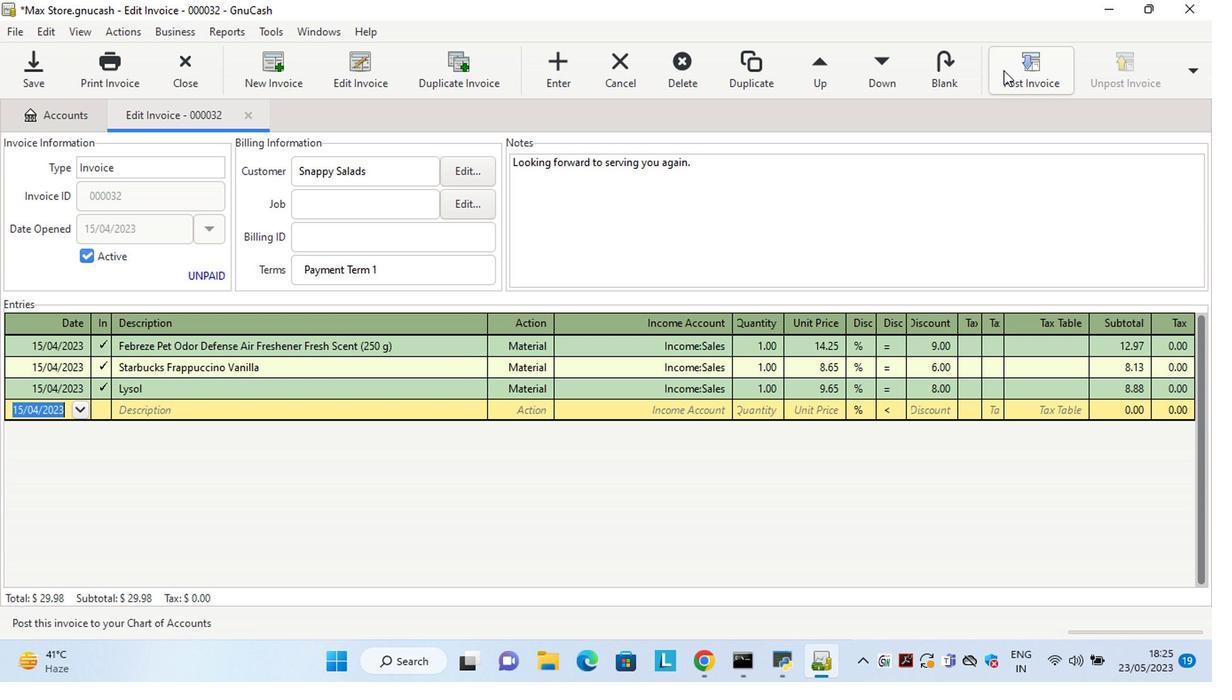
Action: Mouse moved to (858, 258)
Screenshot: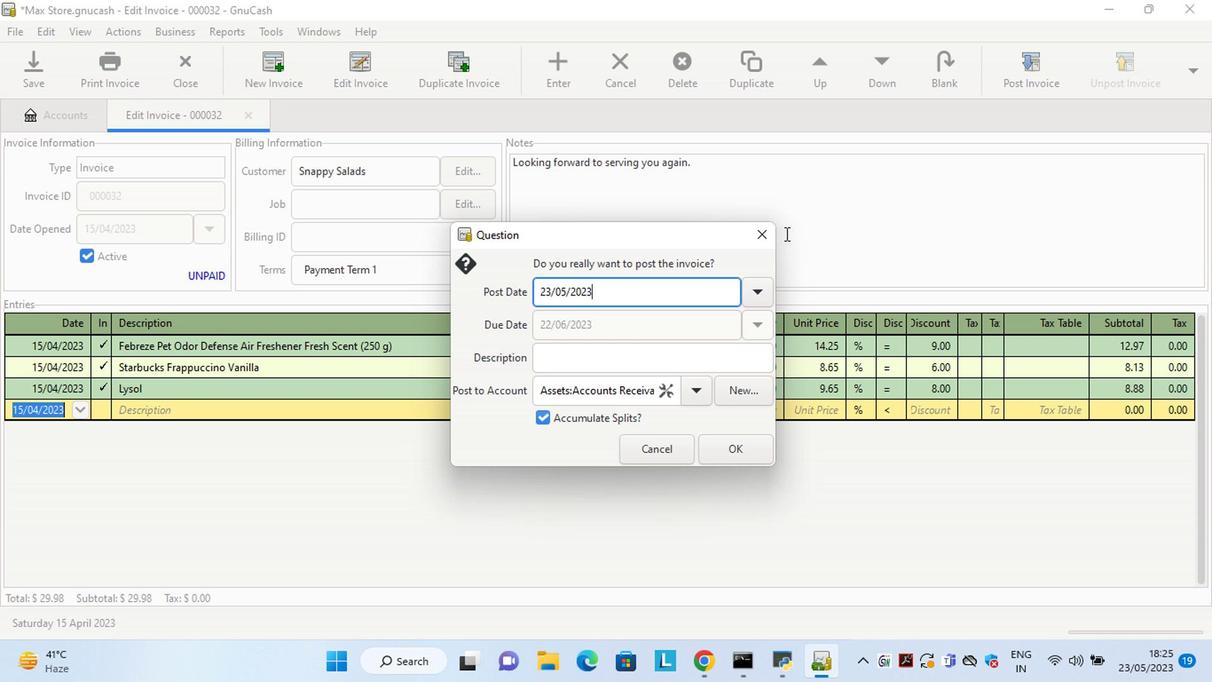 
Action: Key pressed <Key.left><Key.left><Key.left><Key.left><Key.left><Key.left><Key.left><Key.left><Key.left><Key.left><Key.left><Key.left><Key.left><Key.left><Key.left><Key.left><Key.left><Key.left><Key.left><Key.left><Key.left><Key.left><Key.left><Key.left><Key.left><Key.left><Key.left><Key.delete><Key.delete>15<Key.right><Key.right><Key.delete>4
Screenshot: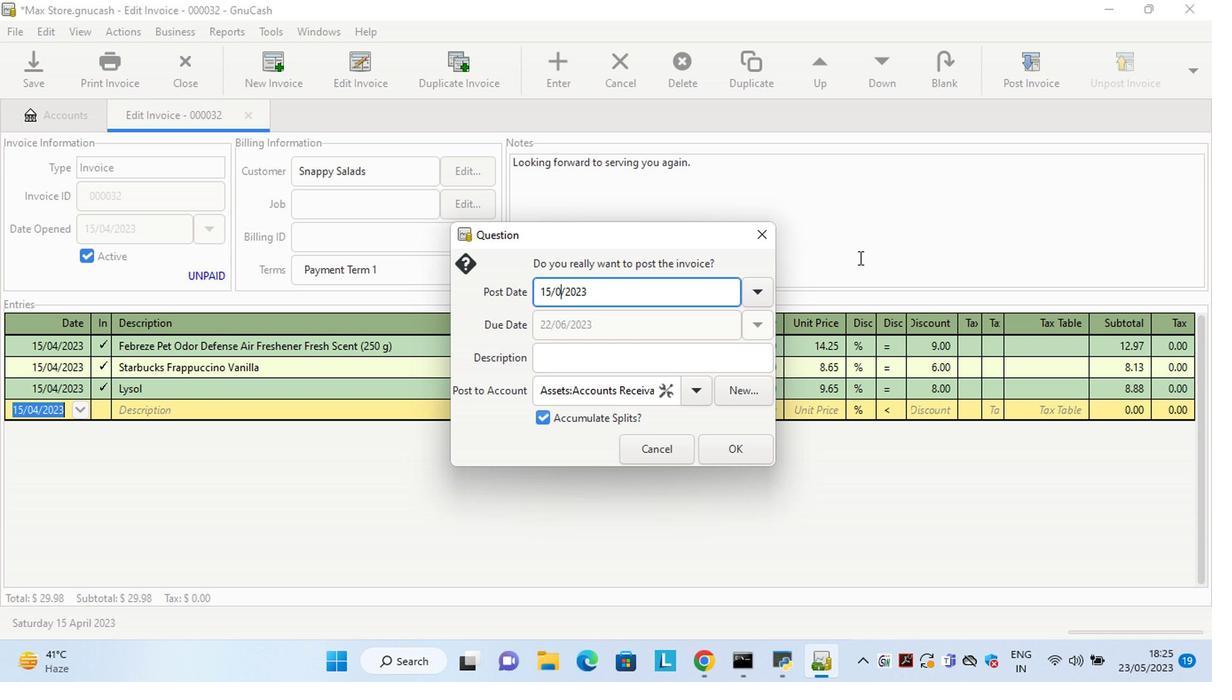 
Action: Mouse moved to (741, 452)
Screenshot: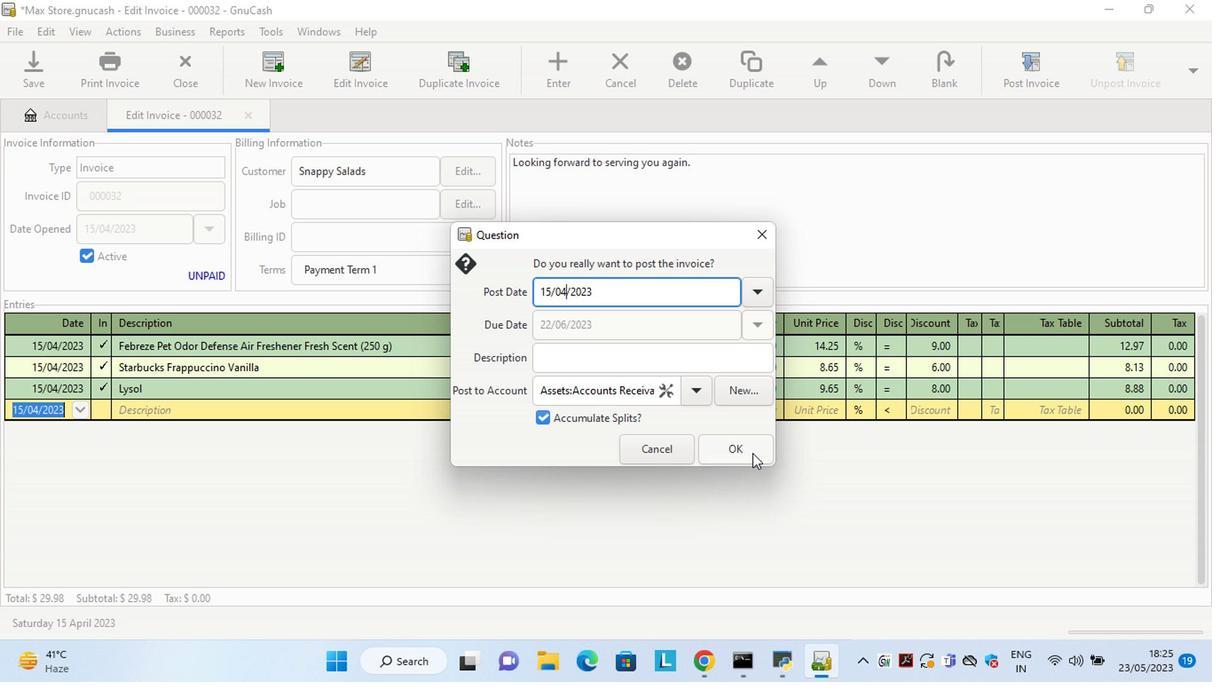 
Action: Mouse pressed left at (741, 452)
Screenshot: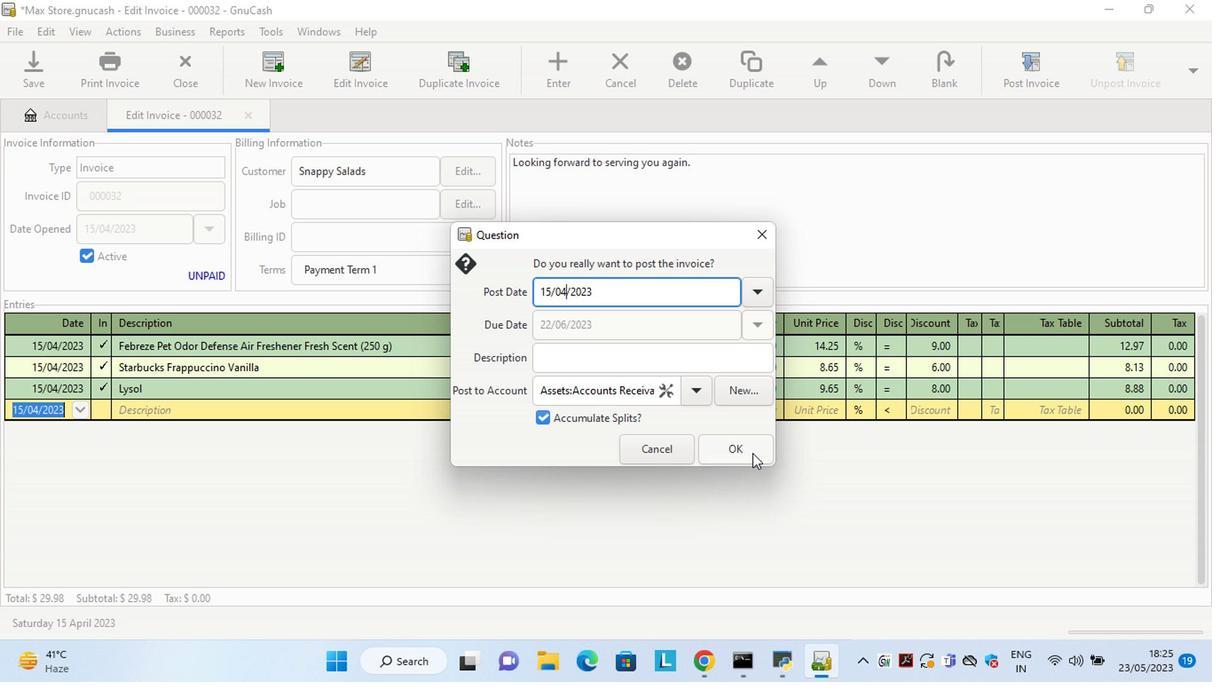 
Action: Mouse moved to (1136, 64)
Screenshot: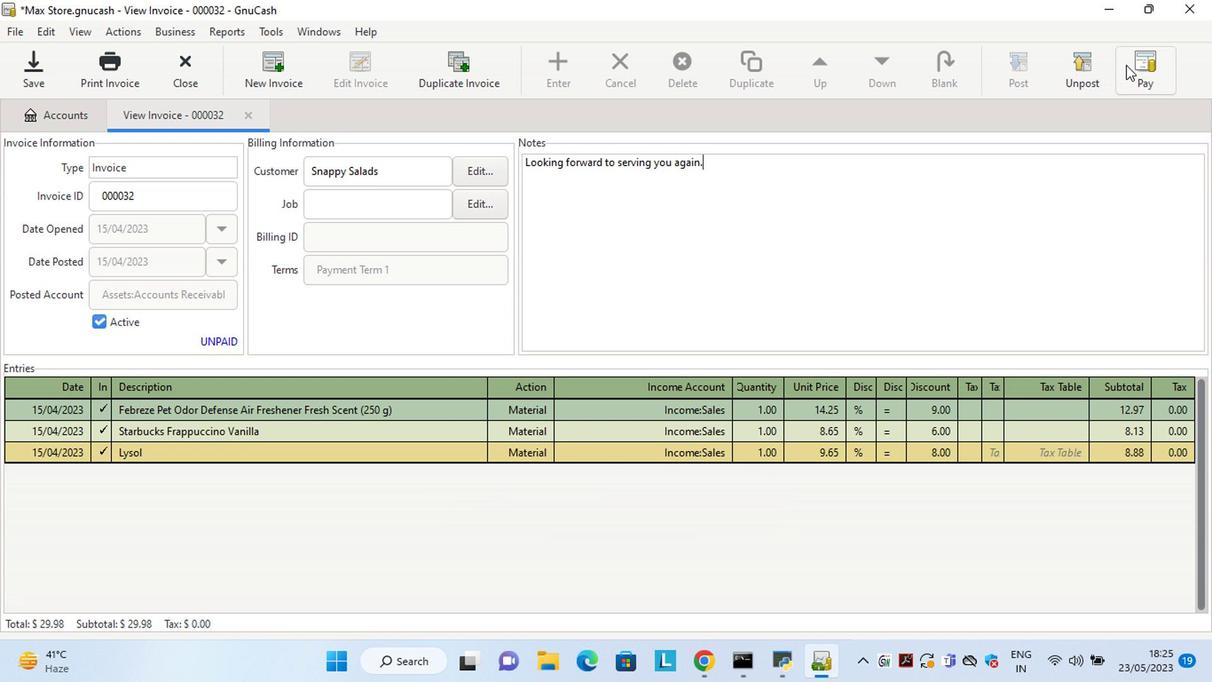 
Action: Mouse pressed left at (1136, 64)
Screenshot: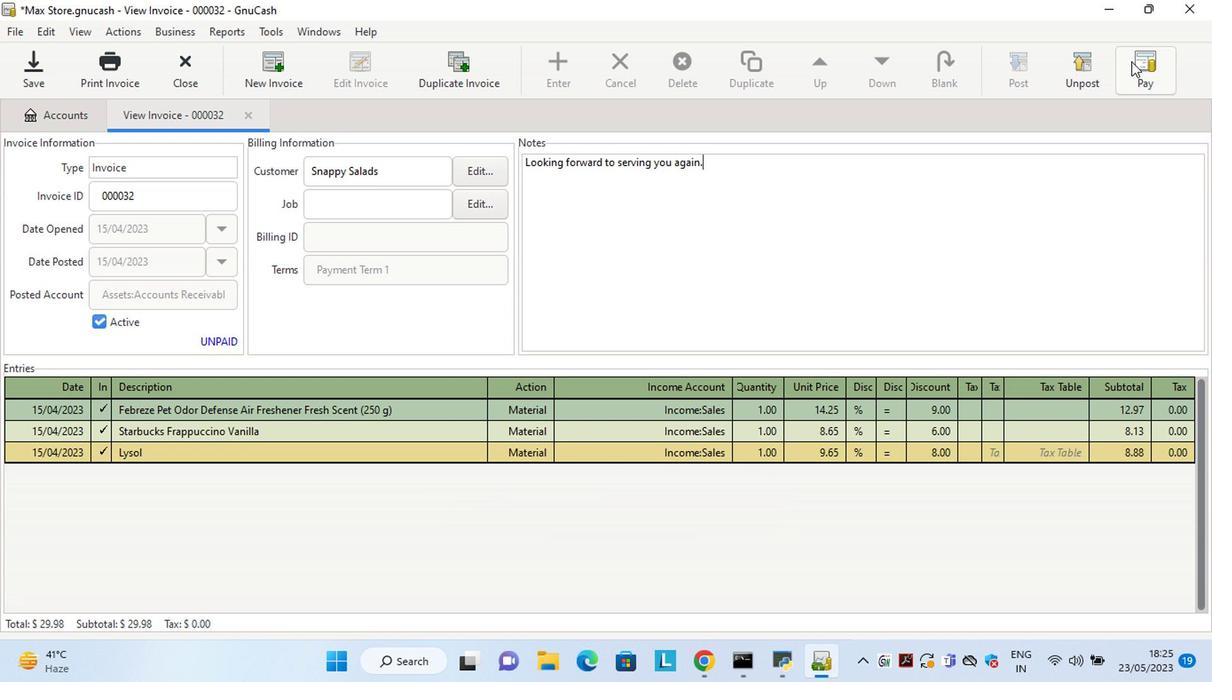 
Action: Mouse moved to (479, 353)
Screenshot: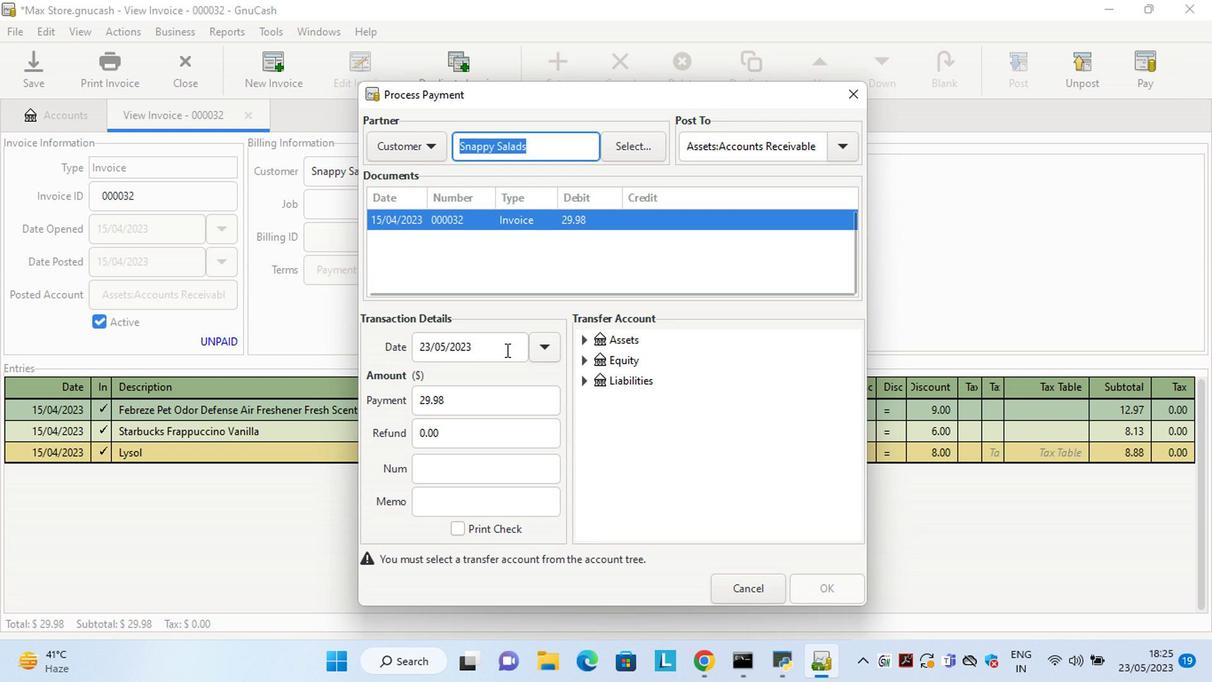 
Action: Mouse pressed left at (479, 353)
Screenshot: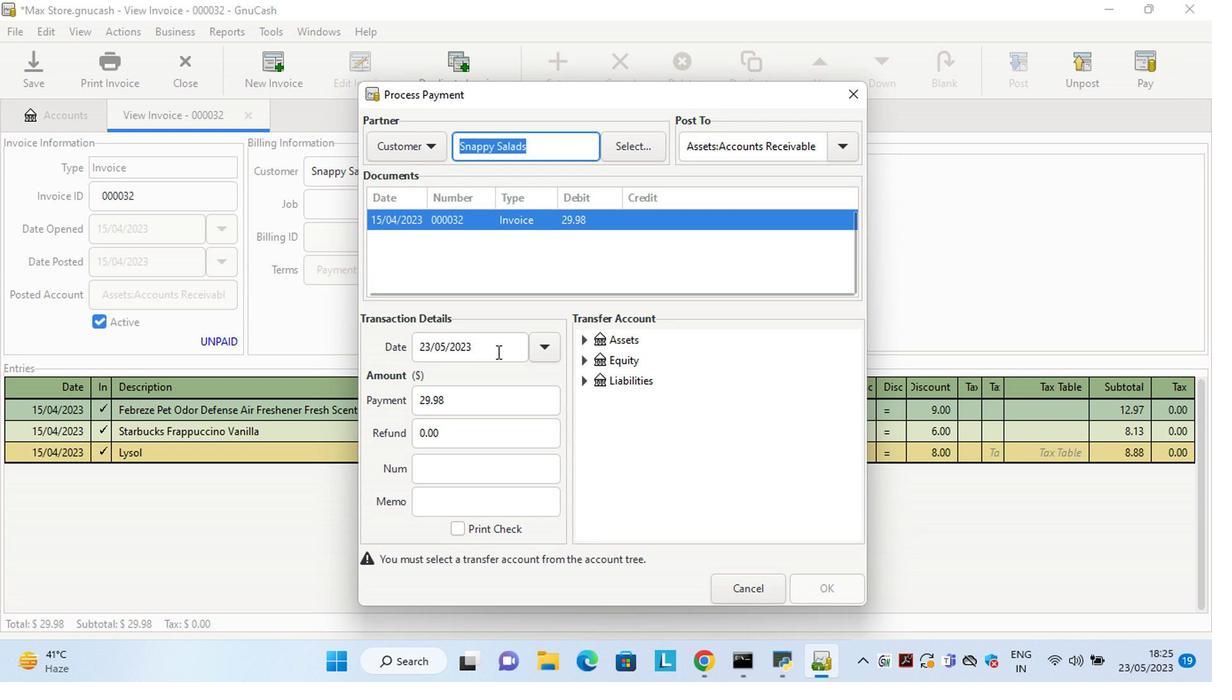 
Action: Key pressed <Key.left><Key.left><Key.left><Key.left><Key.left><Key.left><Key.left><Key.left><Key.left><Key.left><Key.left><Key.left><Key.left><Key.left><Key.left><Key.delete><Key.delete>15
Screenshot: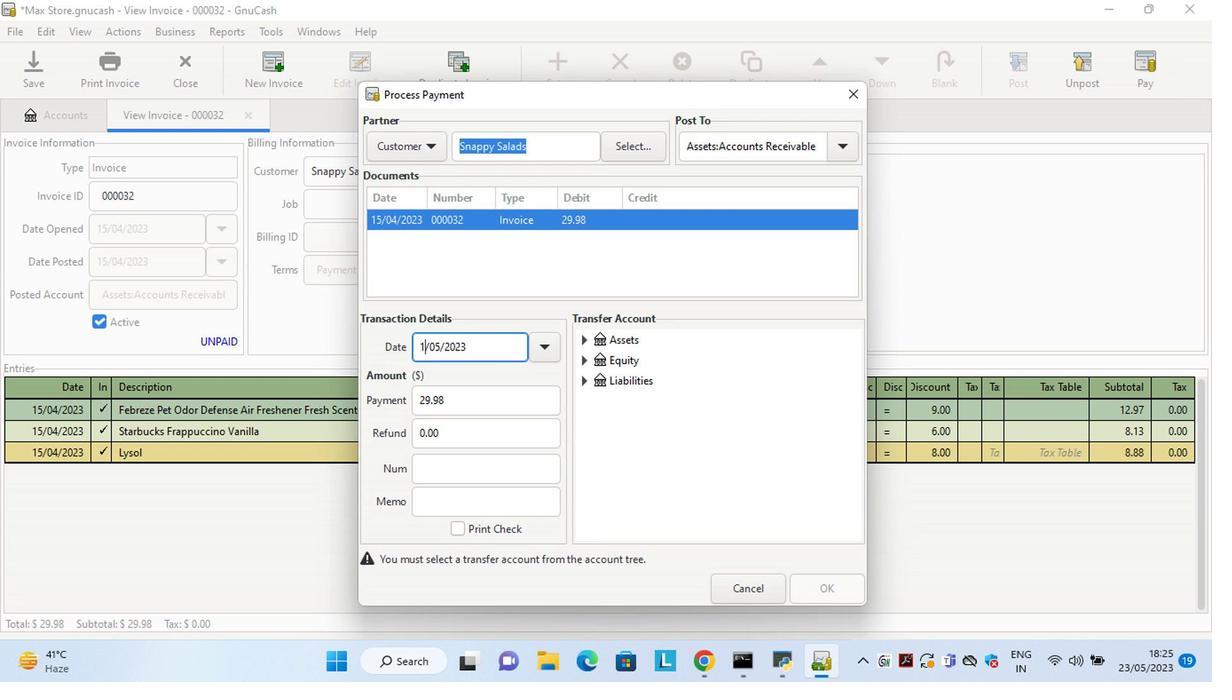 
Action: Mouse moved to (583, 337)
Screenshot: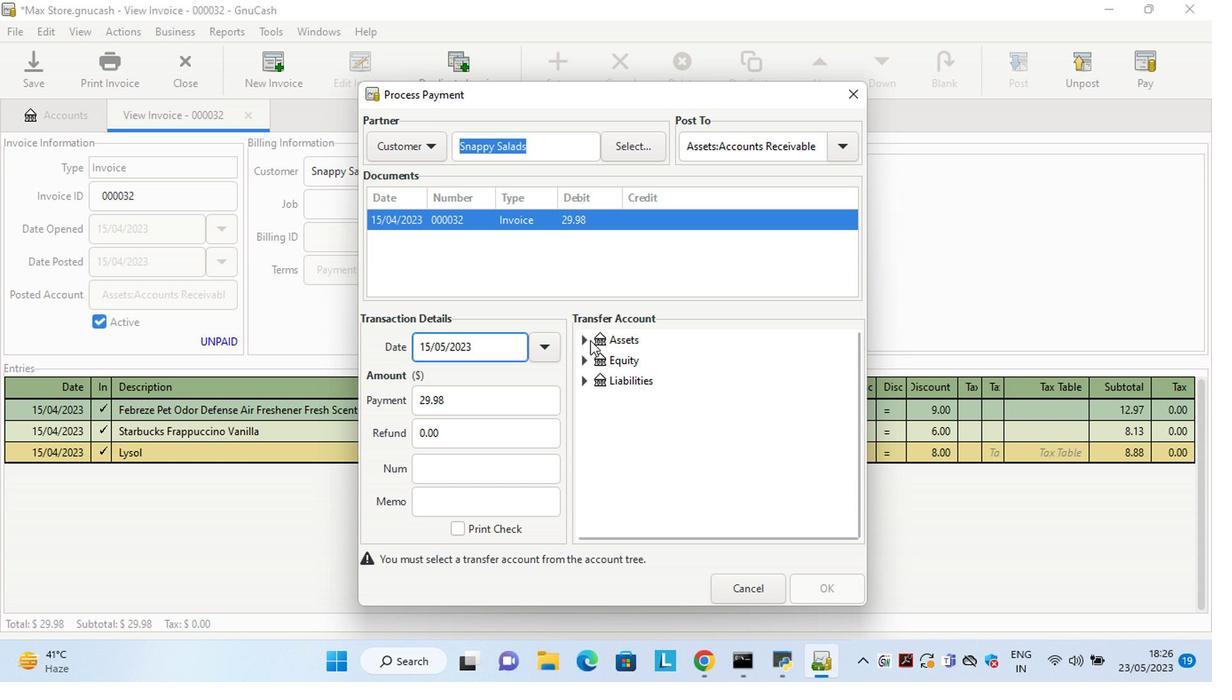 
Action: Mouse pressed left at (583, 337)
Screenshot: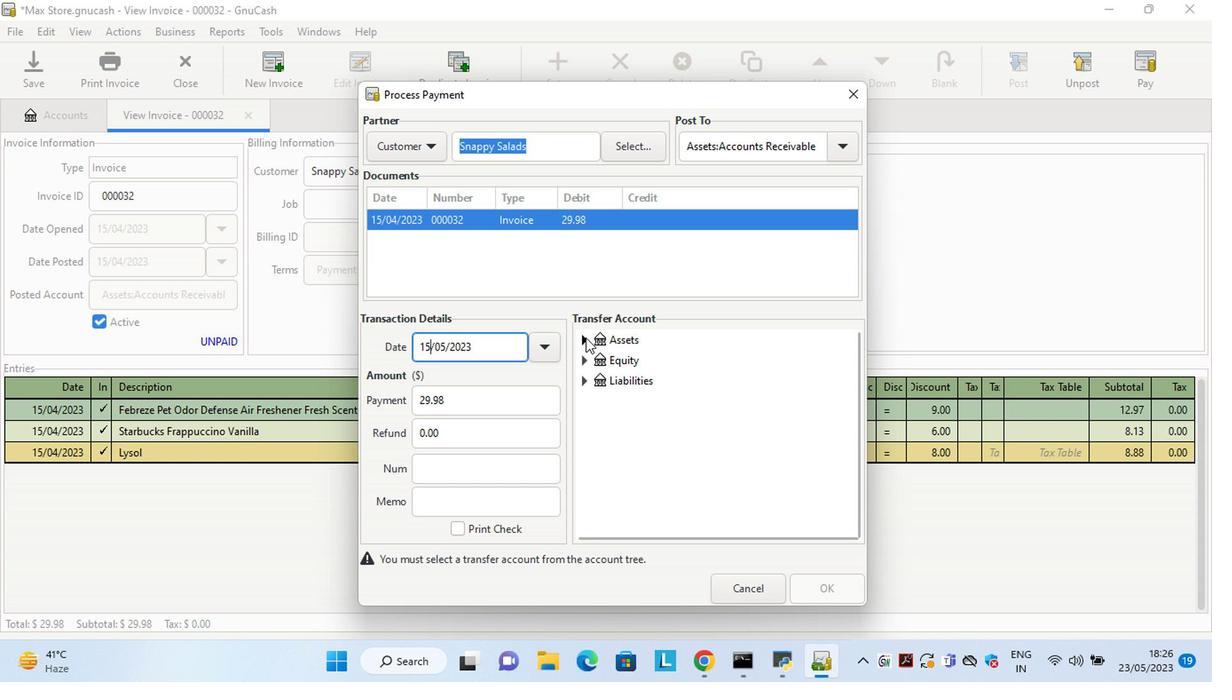 
Action: Mouse moved to (605, 359)
Screenshot: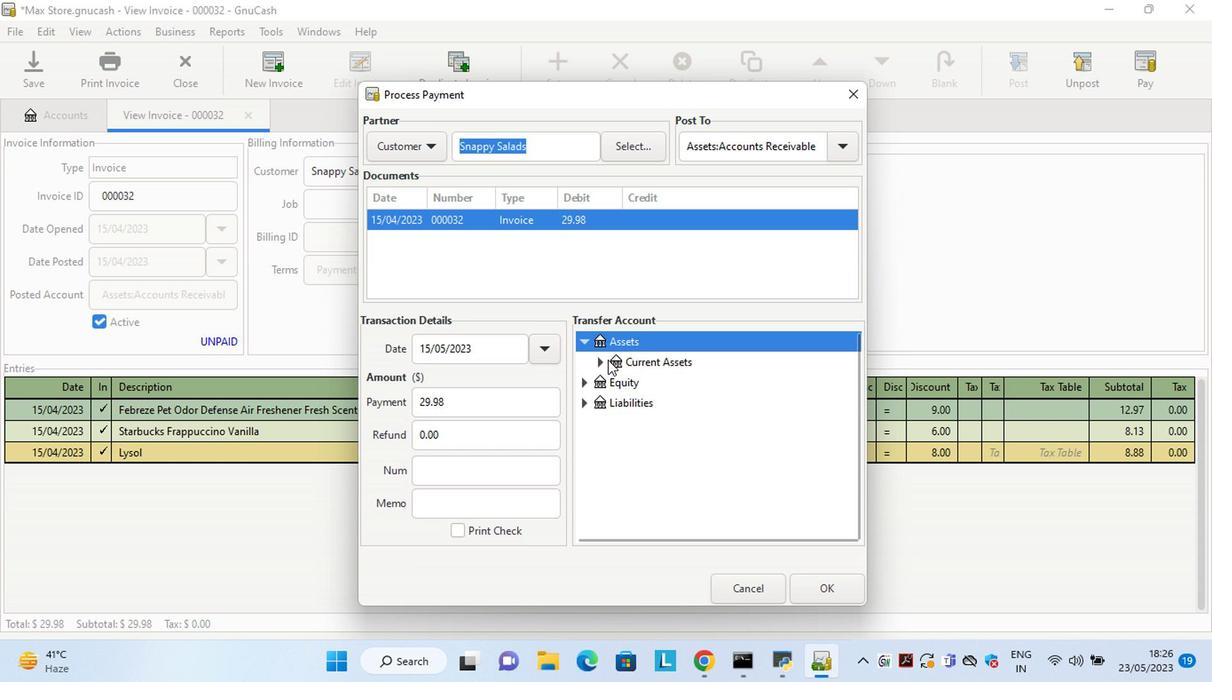 
Action: Mouse pressed left at (605, 359)
Screenshot: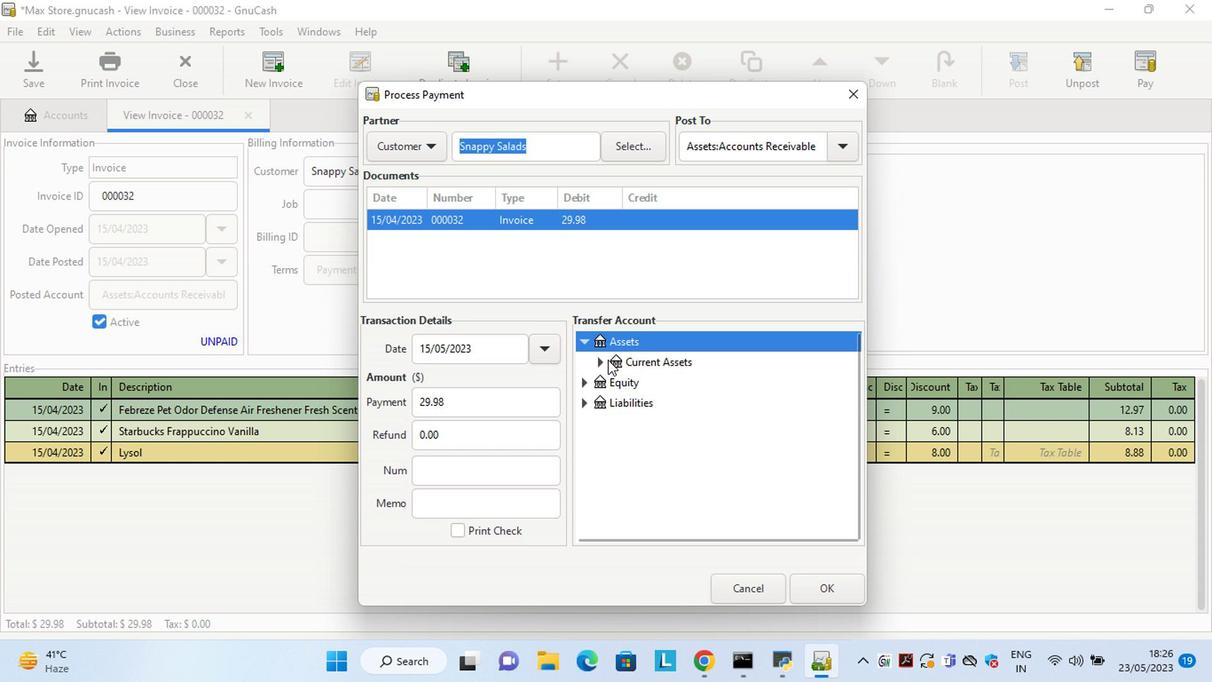 
Action: Mouse moved to (652, 386)
Screenshot: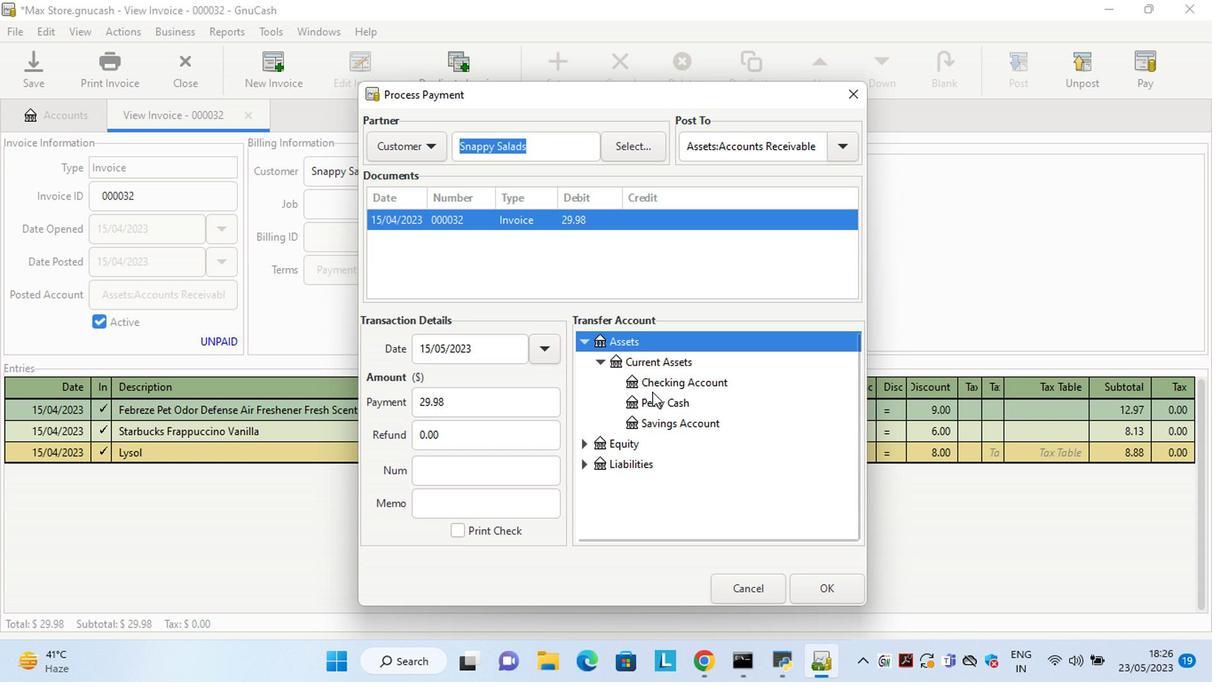 
Action: Mouse pressed left at (652, 386)
Screenshot: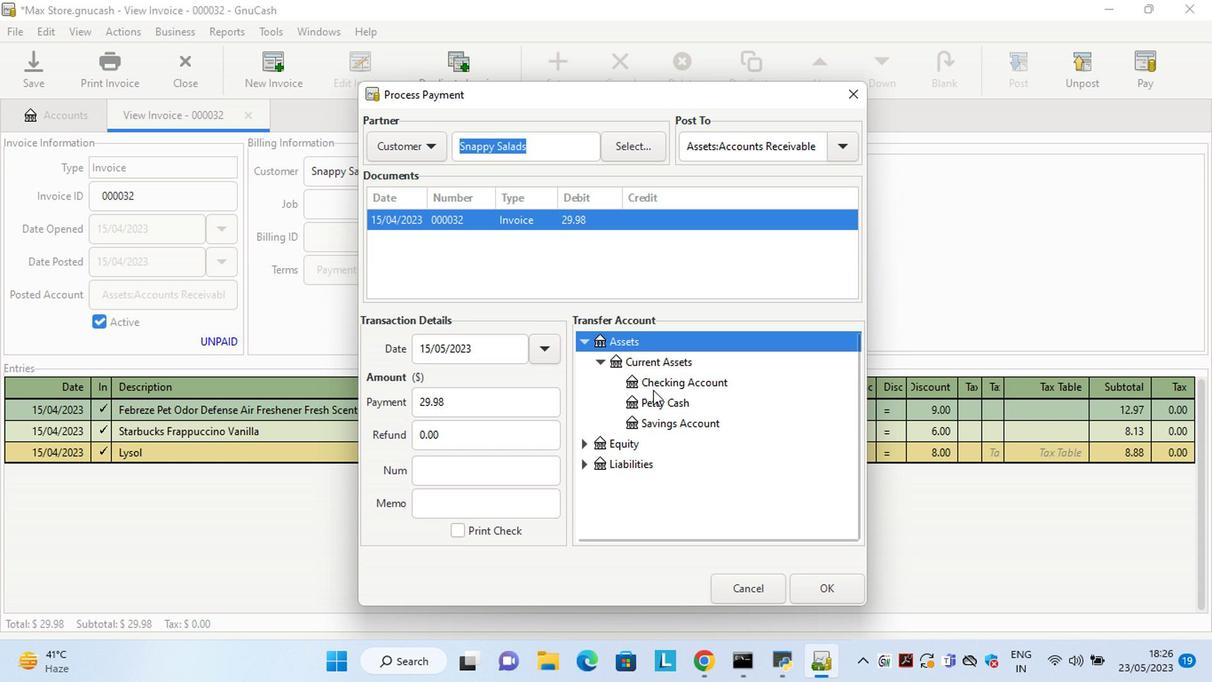 
Action: Mouse moved to (813, 581)
Screenshot: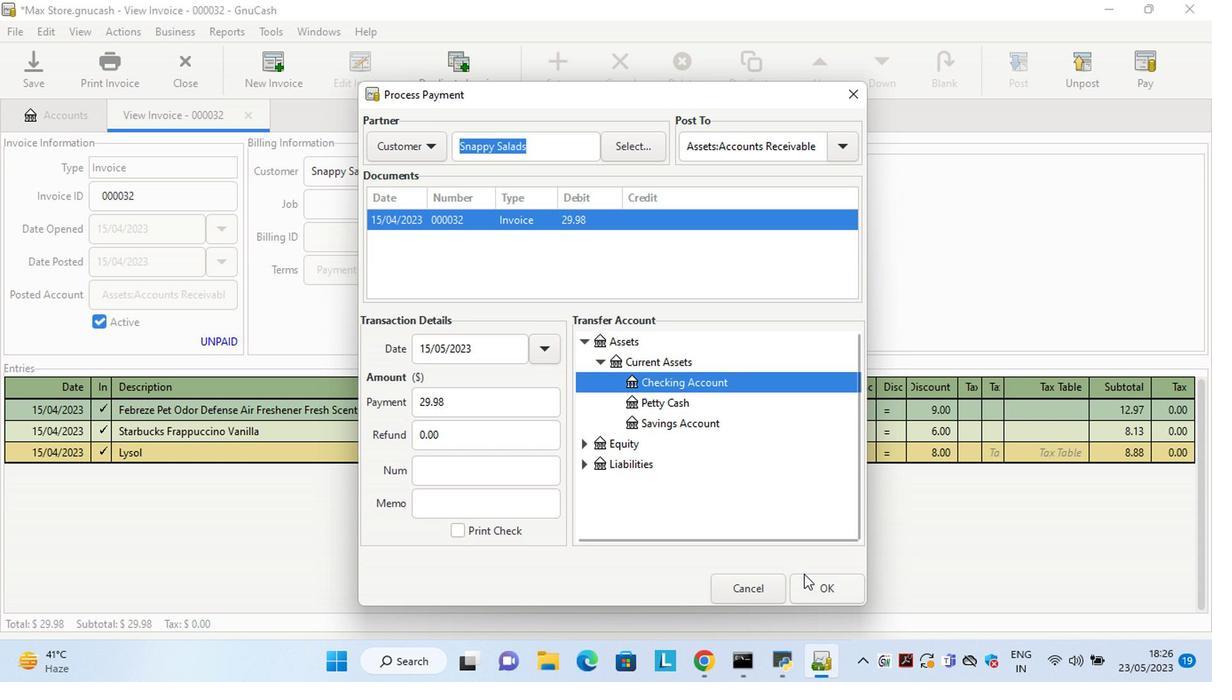
Action: Mouse pressed left at (813, 581)
Screenshot: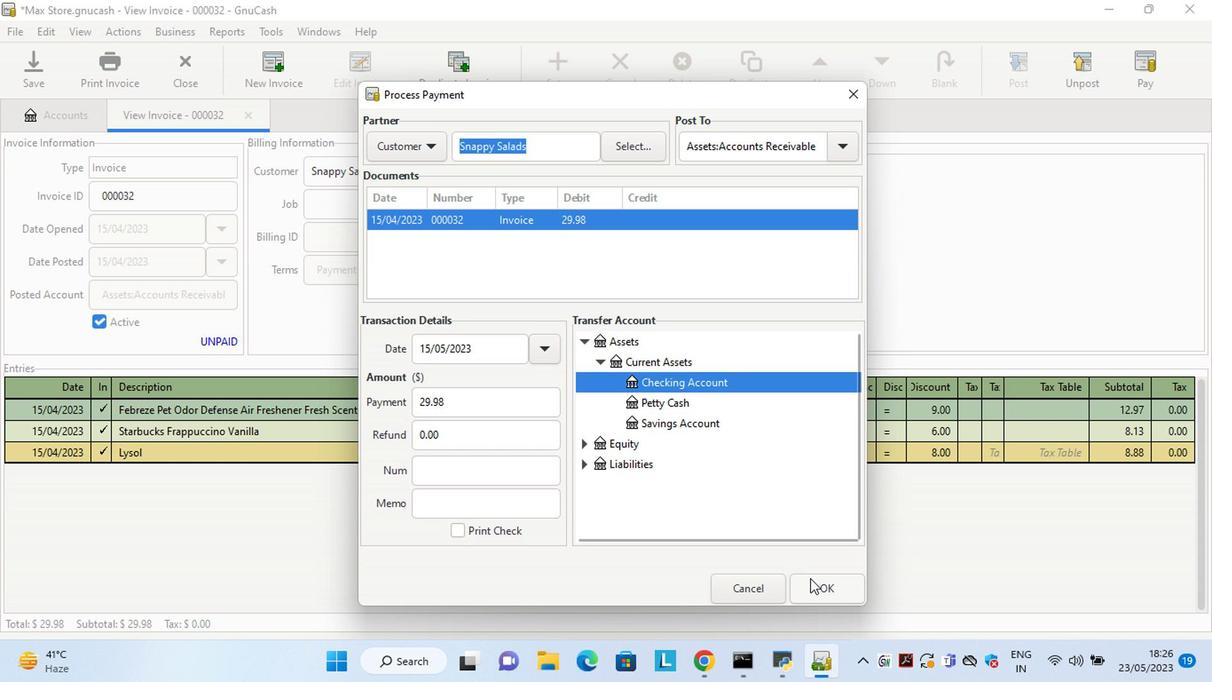 
Action: Mouse moved to (101, 60)
Screenshot: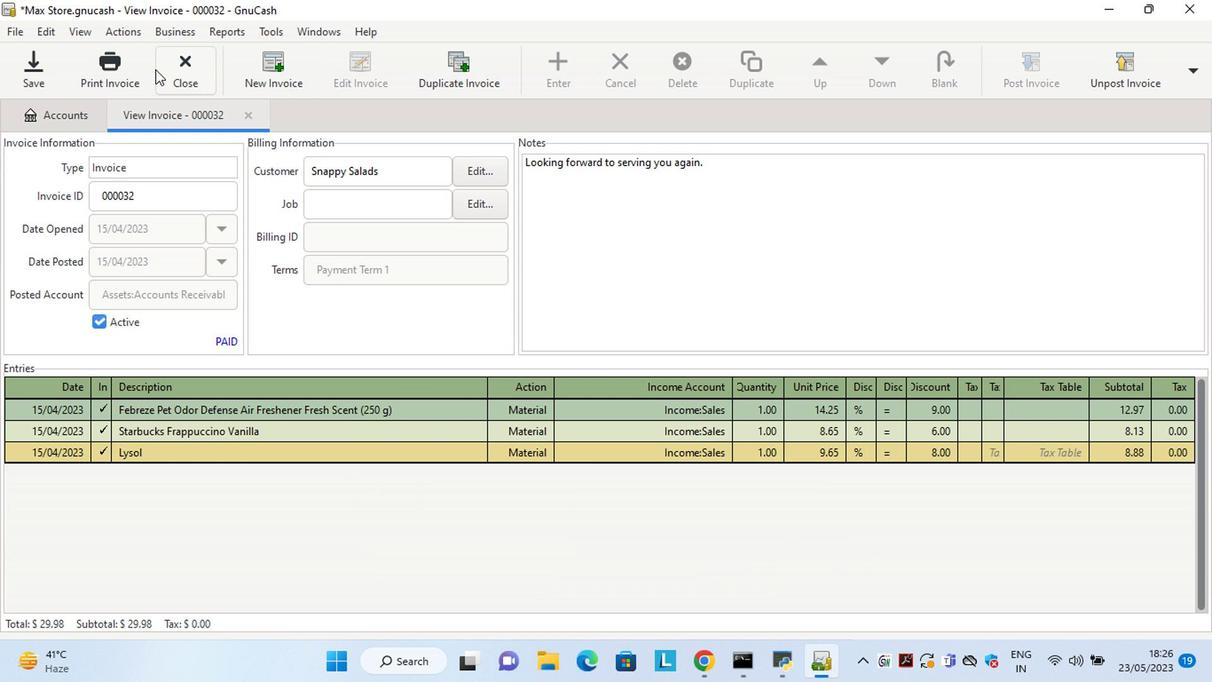 
Action: Mouse pressed left at (101, 60)
Screenshot: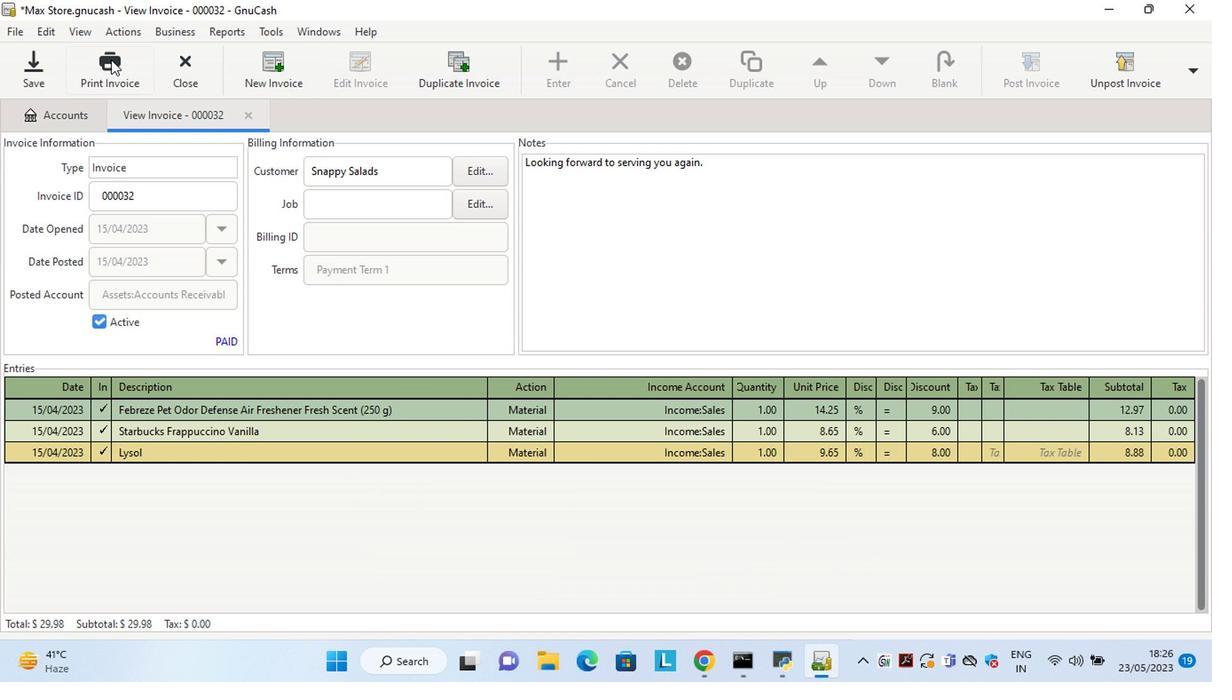 
Action: Mouse moved to (446, 77)
Screenshot: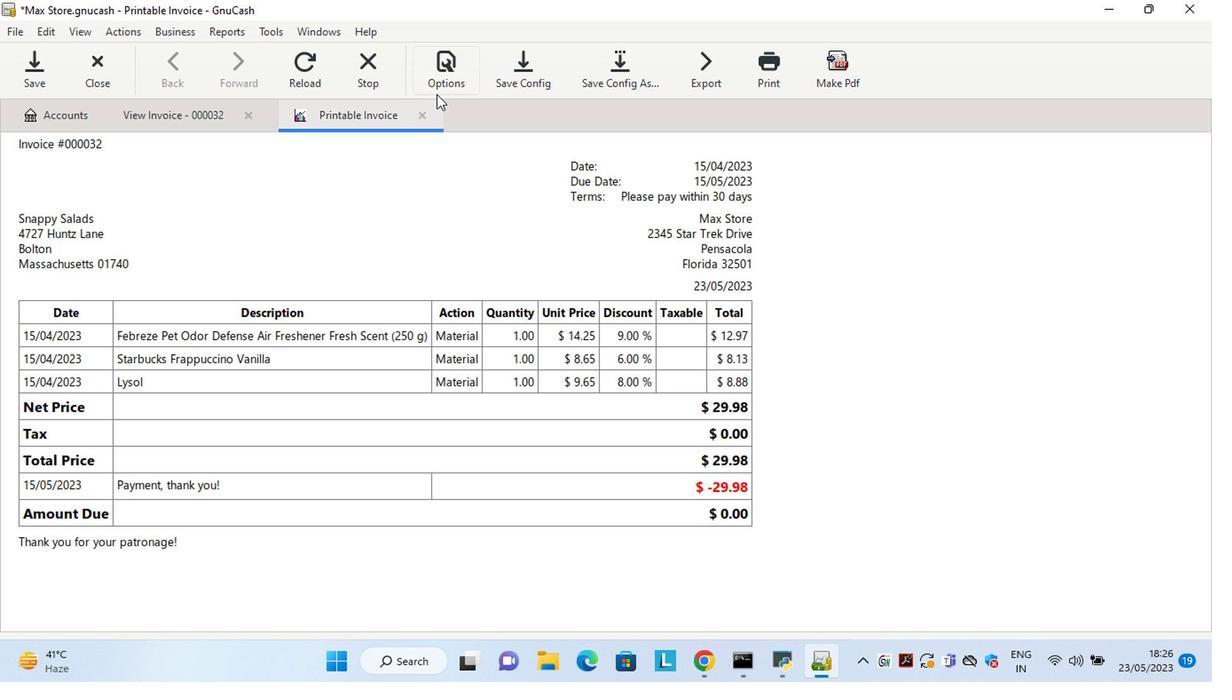 
Action: Mouse pressed left at (446, 77)
Screenshot: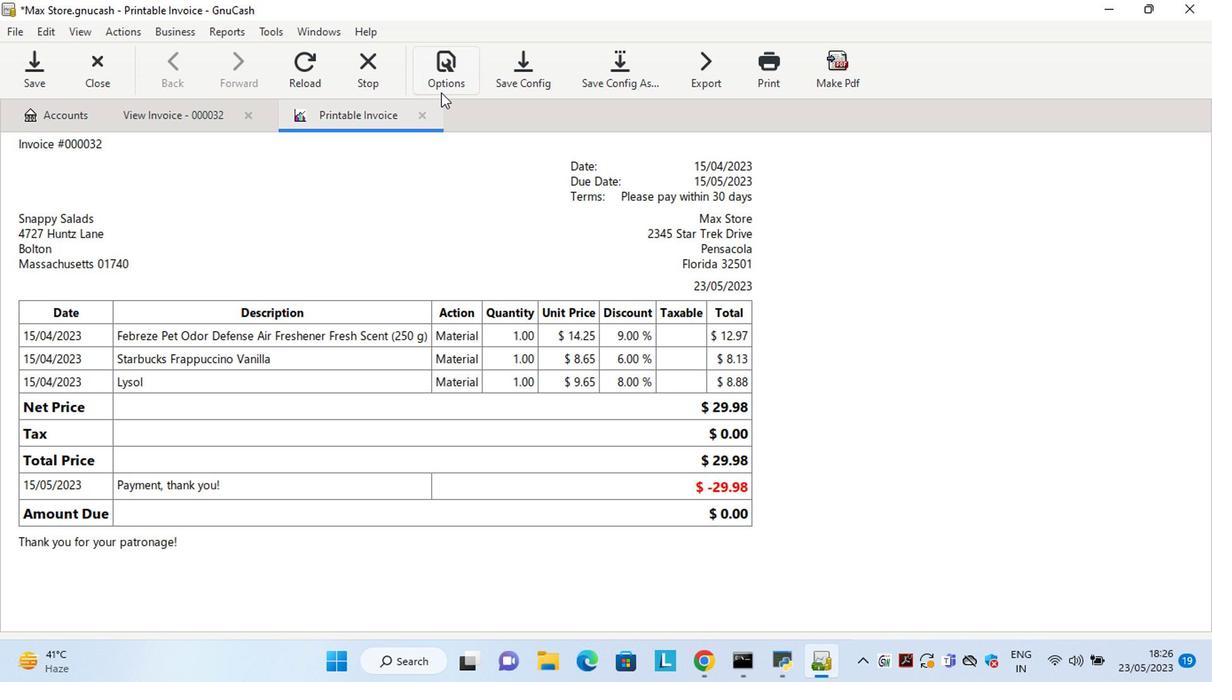 
Action: Mouse moved to (199, 183)
Screenshot: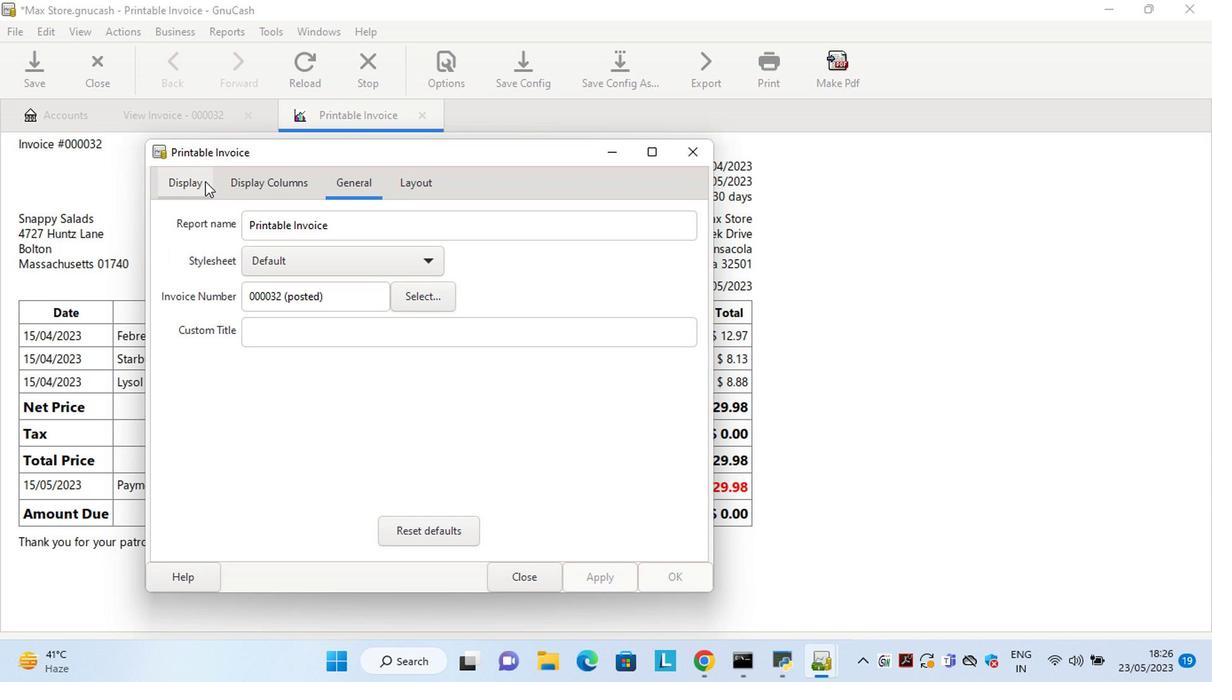 
Action: Mouse pressed left at (199, 183)
Screenshot: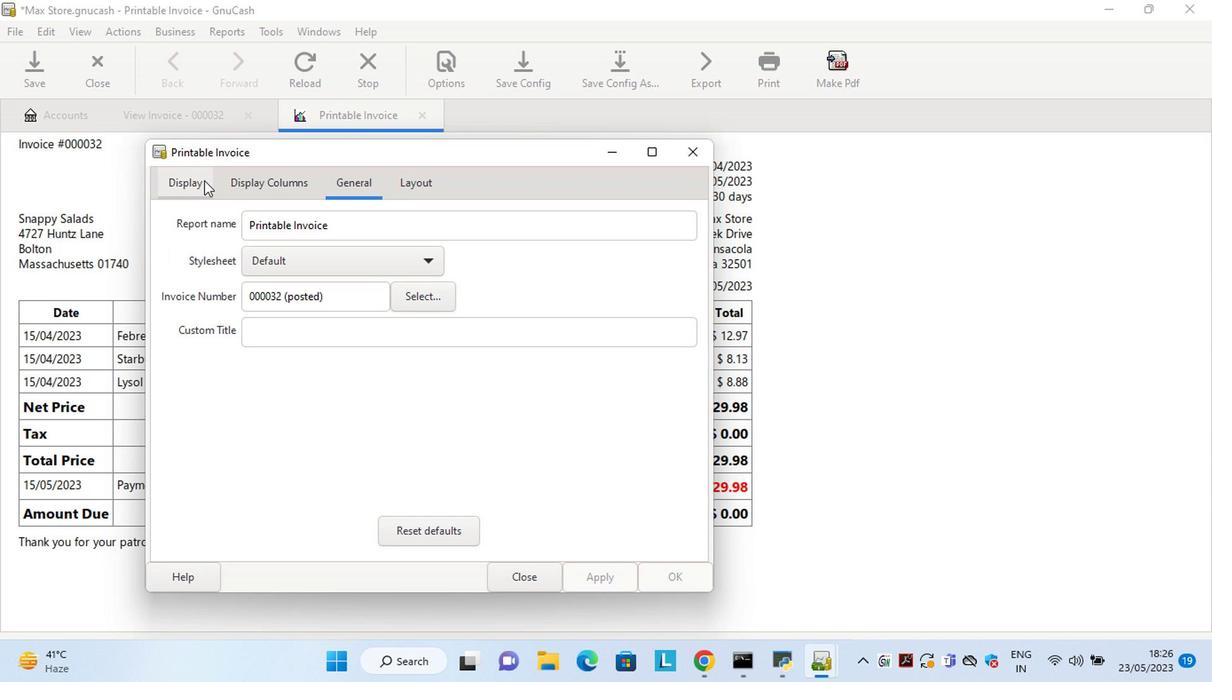
Action: Mouse moved to (294, 383)
Screenshot: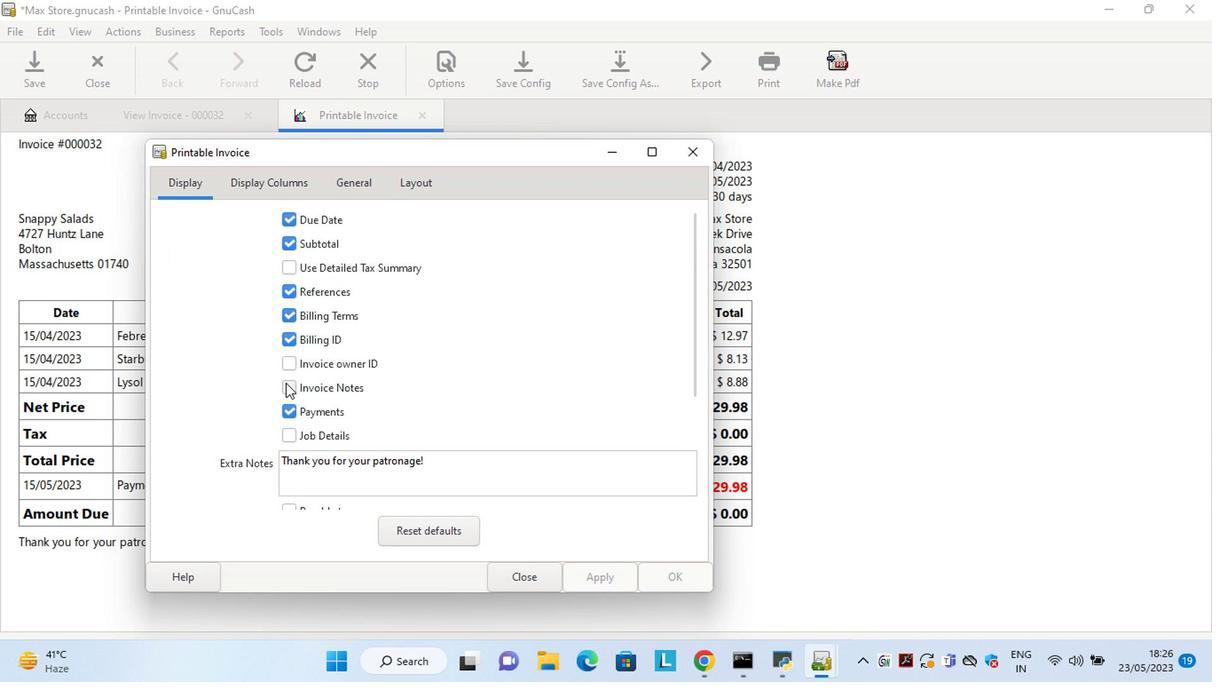 
Action: Mouse pressed left at (294, 383)
Screenshot: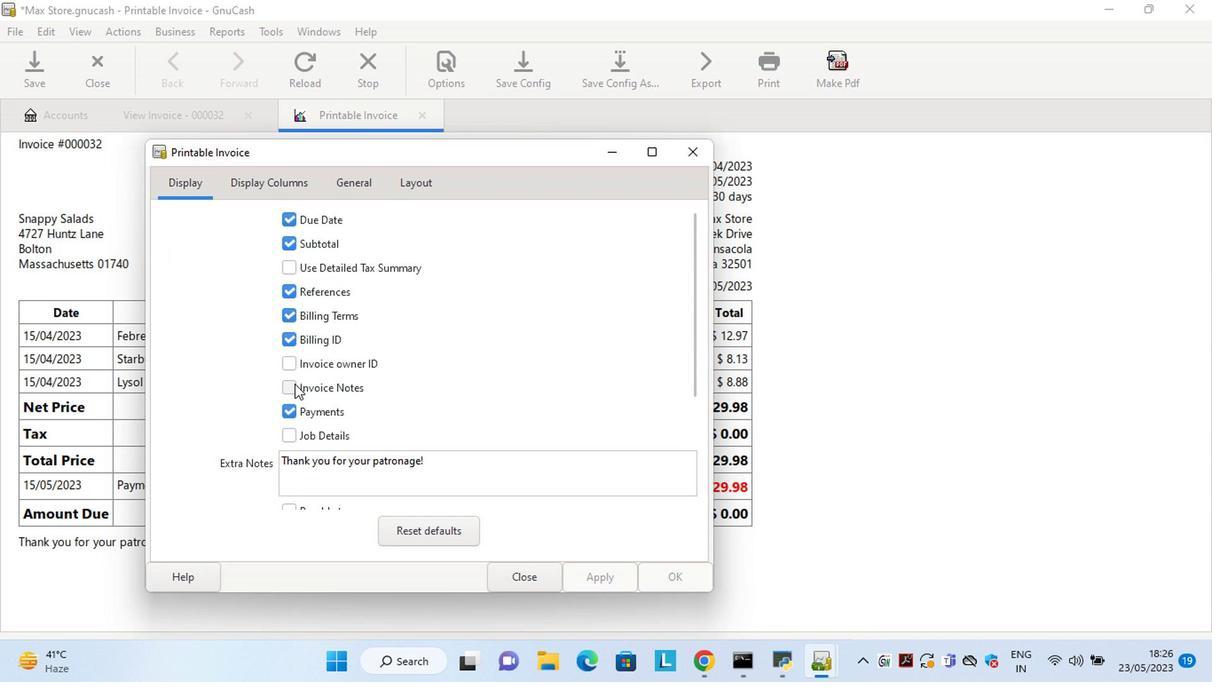 
Action: Mouse moved to (581, 573)
Screenshot: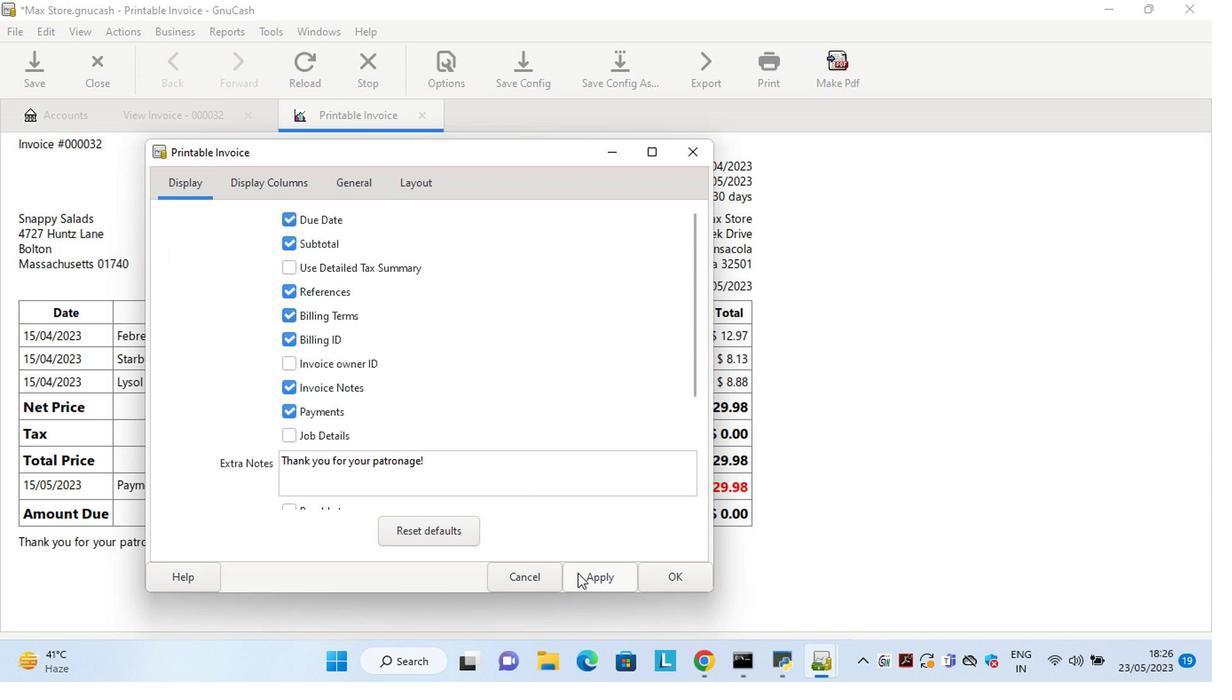 
Action: Mouse pressed left at (581, 573)
Screenshot: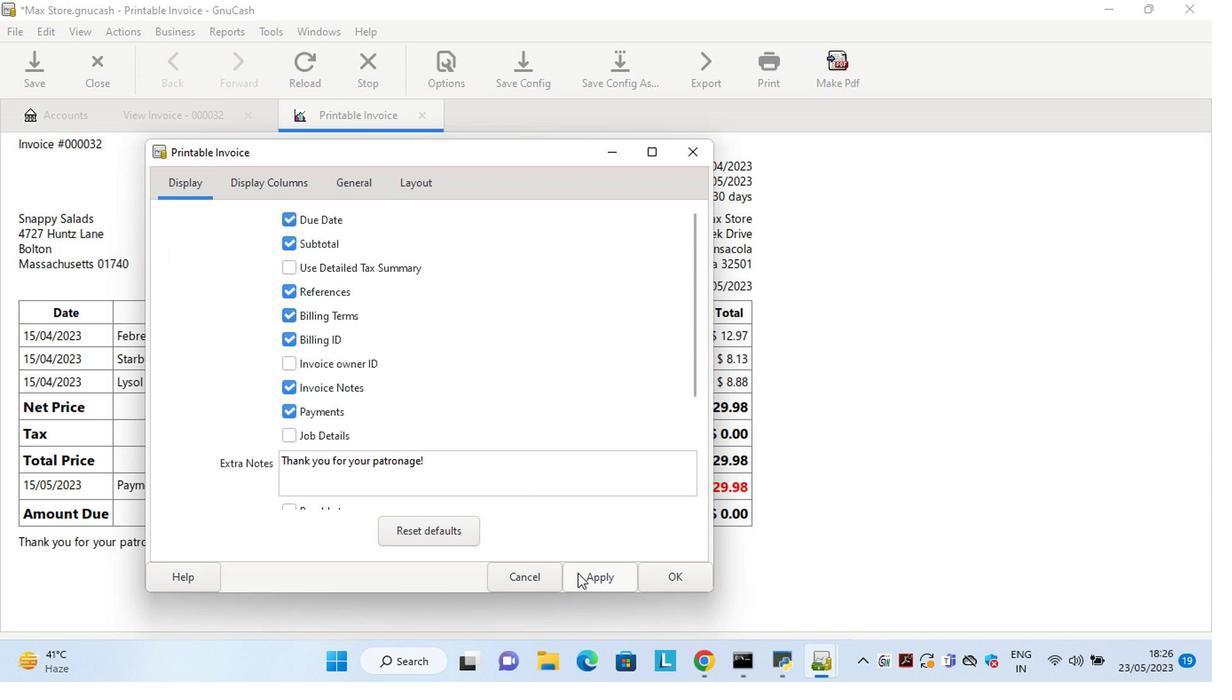 
Action: Mouse moved to (511, 575)
Screenshot: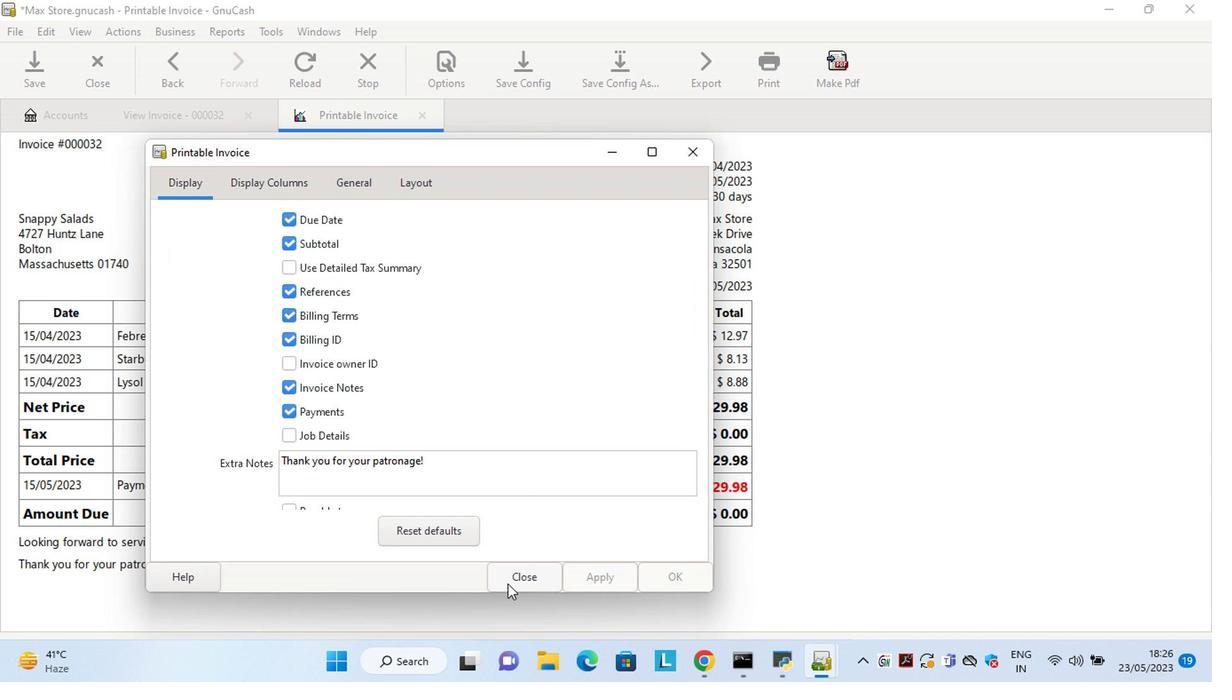 
Action: Mouse pressed left at (511, 575)
Screenshot: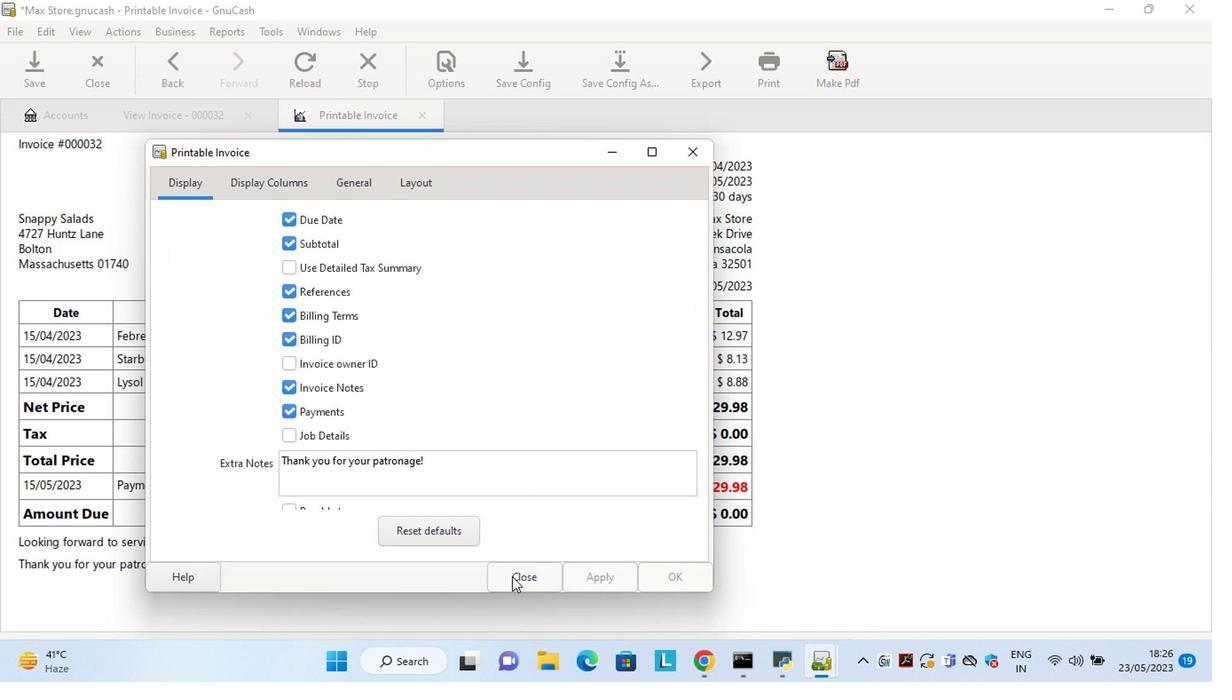 
Action: Mouse moved to (597, 542)
Screenshot: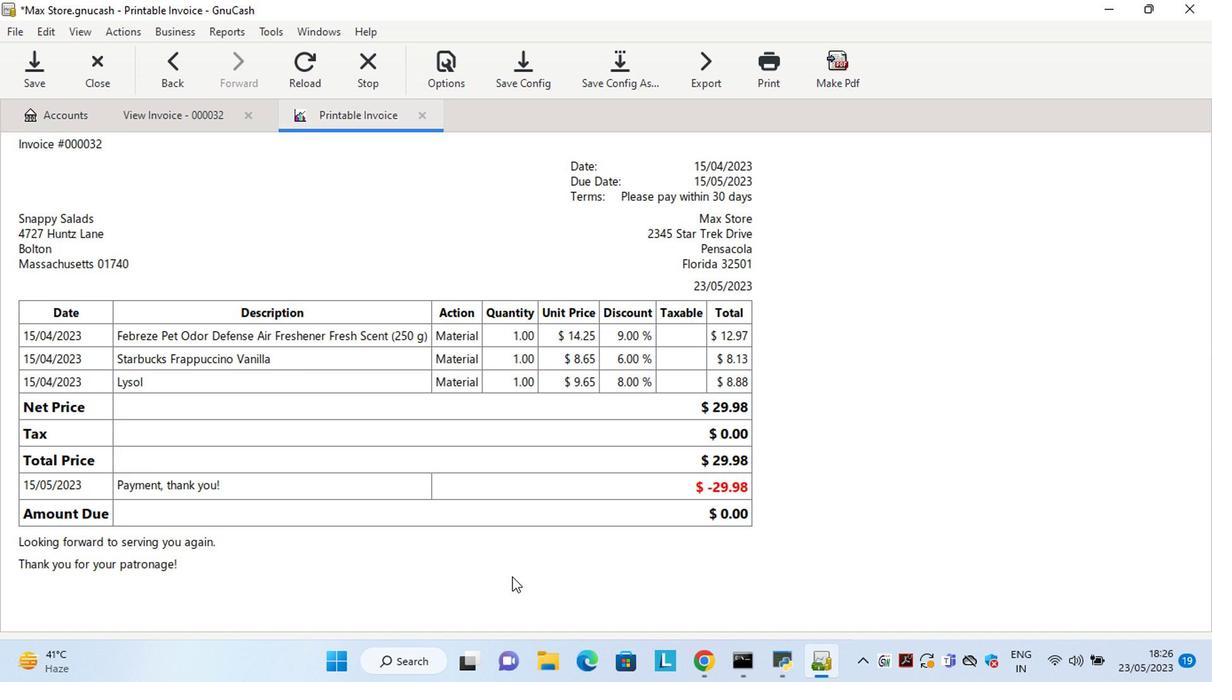 
